 Task: Look for space in Montego Bay, Jamaica from 12th  July, 2023 to 15th July, 2023 for 3 adults in price range Rs.12000 to Rs.16000. Place can be entire place with 2 bedrooms having 3 beds and 1 bathroom. Property type can be house, flat, guest house. Amenities needed are: washing machine. Booking option can be shelf check-in. Required host language is English.
Action: Mouse moved to (402, 63)
Screenshot: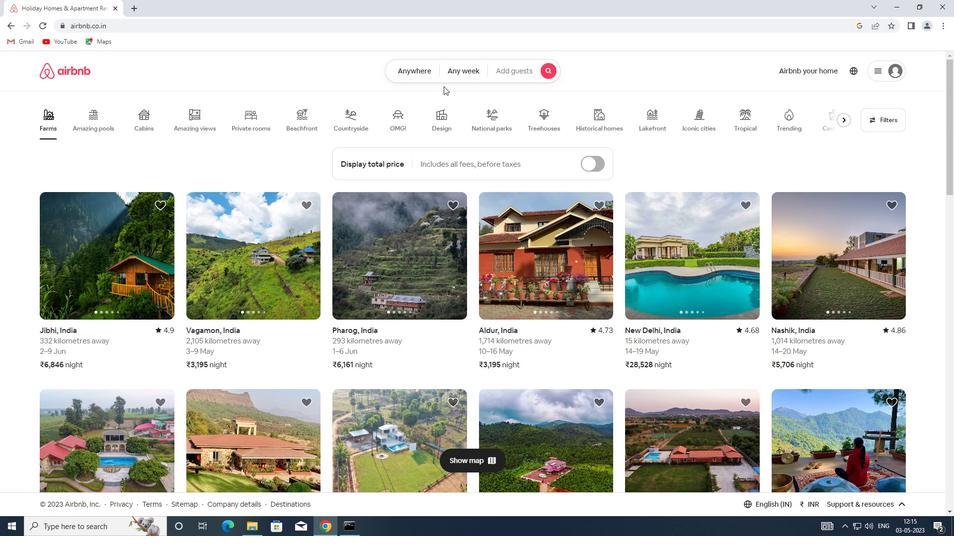 
Action: Mouse pressed left at (402, 63)
Screenshot: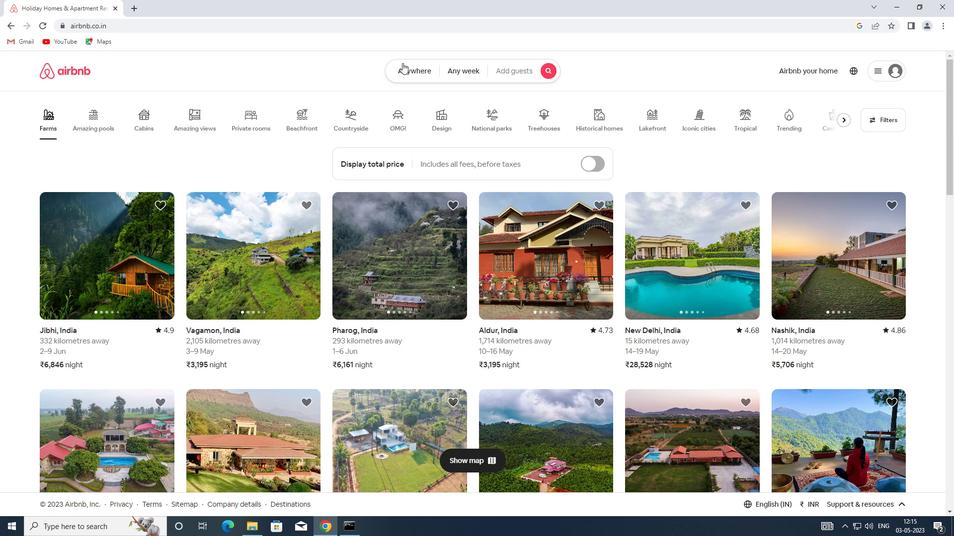 
Action: Mouse moved to (363, 105)
Screenshot: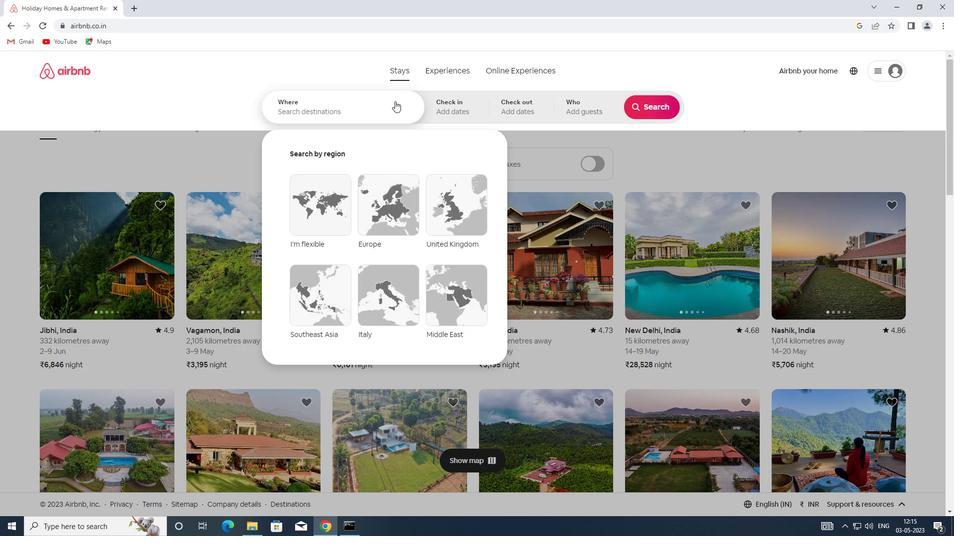 
Action: Mouse pressed left at (363, 105)
Screenshot: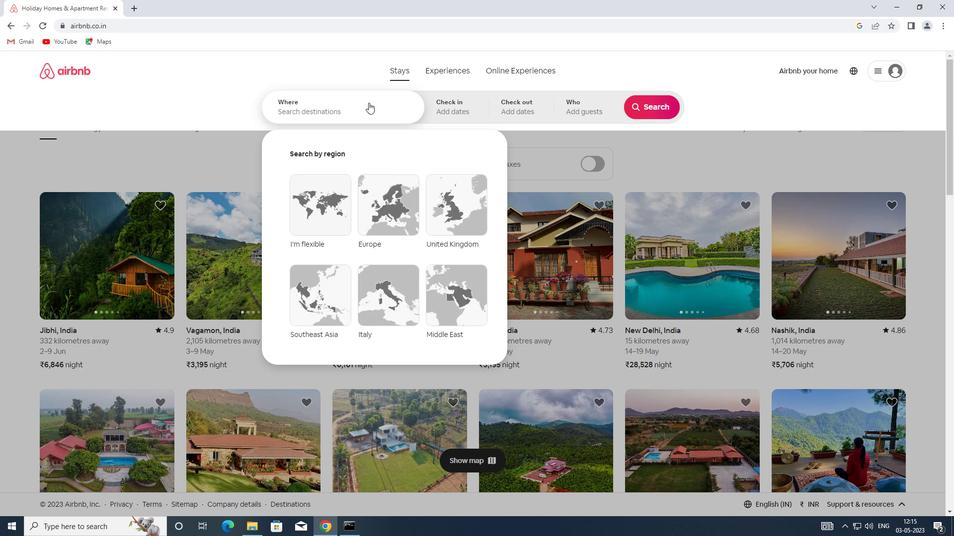 
Action: Key pressed <Key.shift>MONTE43<Key.backspace><Key.backspace>GO<Key.space><Key.shift>BAY,<Key.shift>JAMAICA
Screenshot: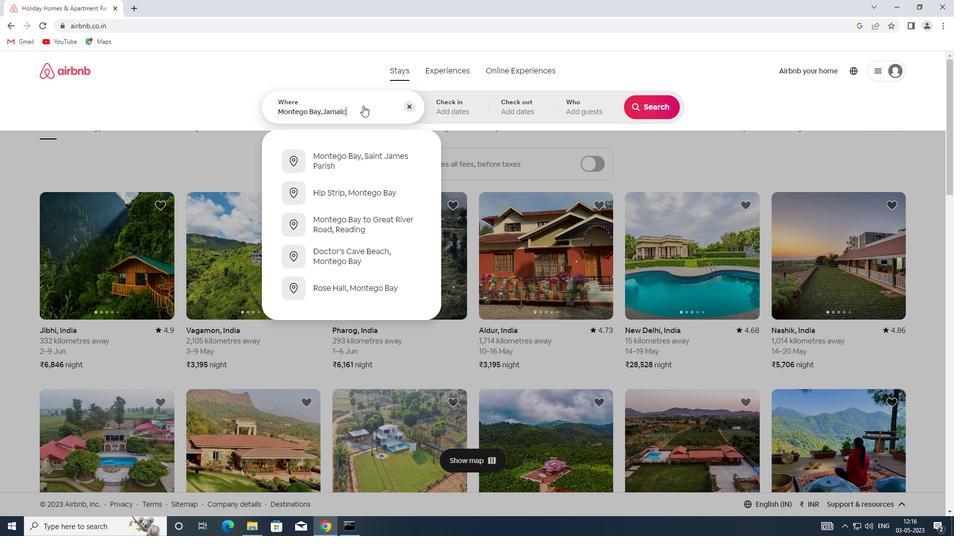 
Action: Mouse moved to (446, 104)
Screenshot: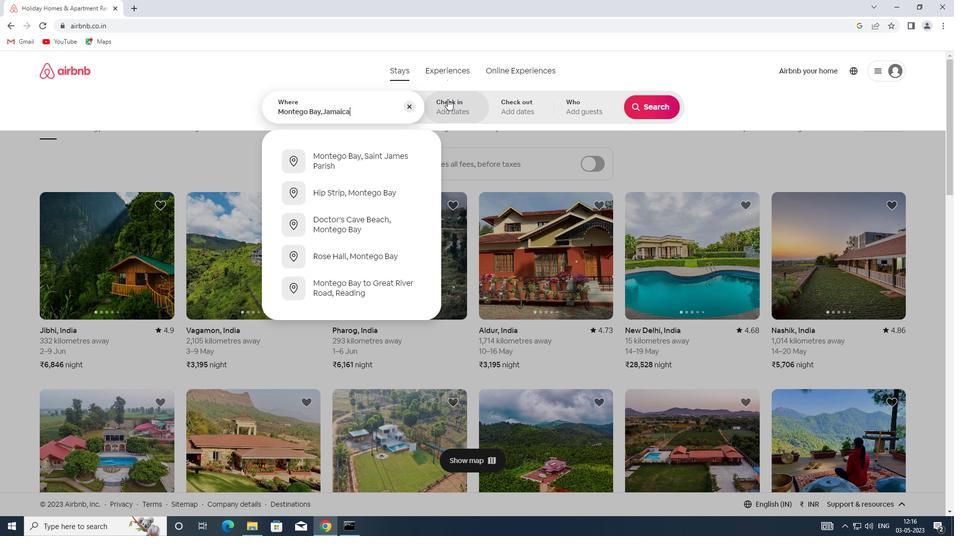 
Action: Mouse pressed left at (446, 104)
Screenshot: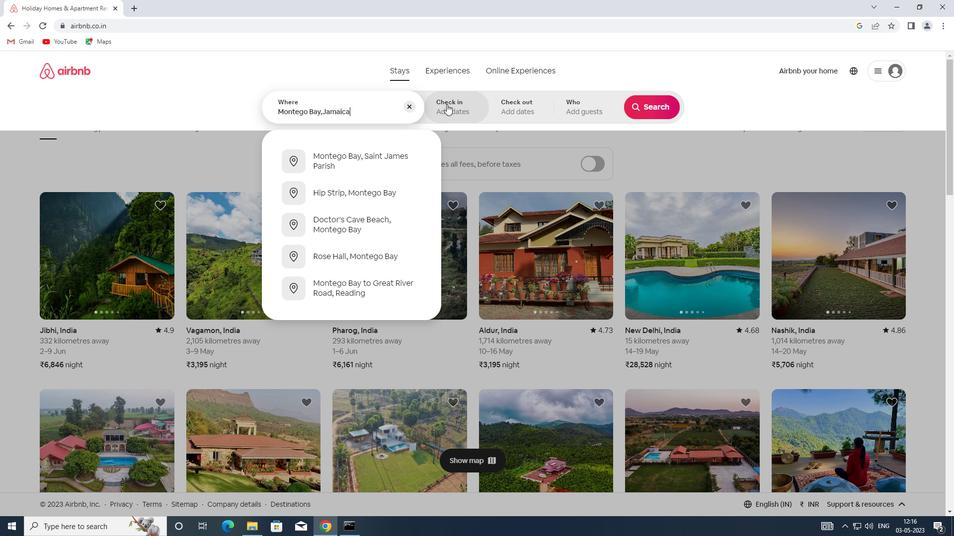 
Action: Mouse moved to (643, 185)
Screenshot: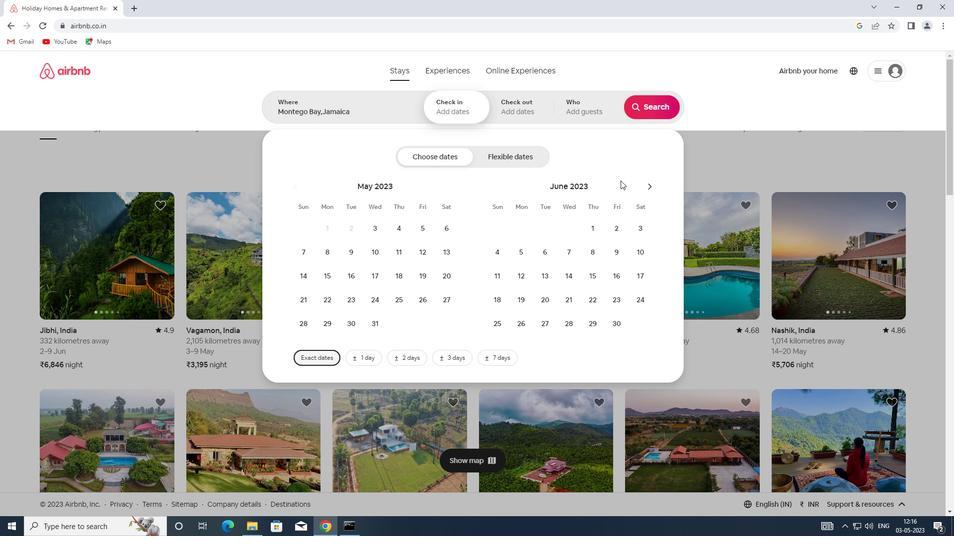 
Action: Mouse pressed left at (643, 185)
Screenshot: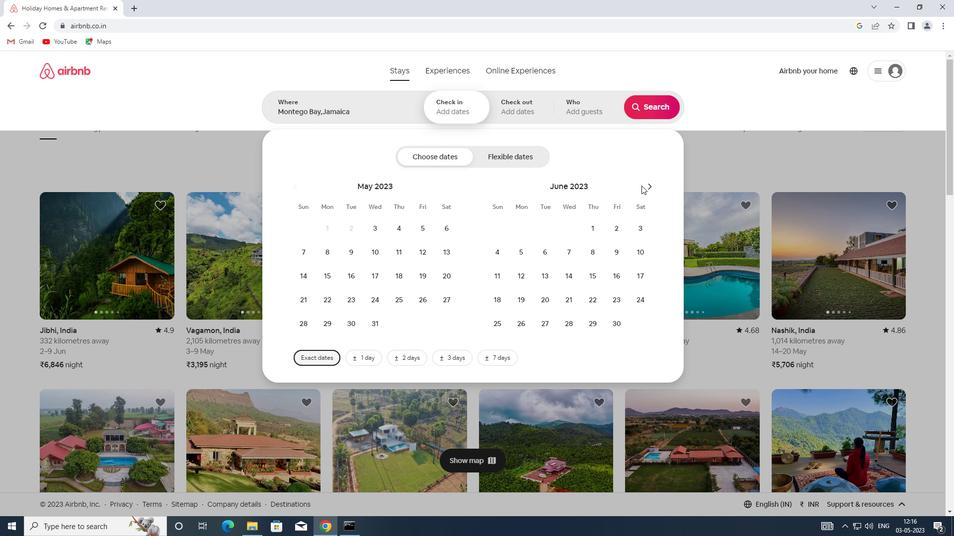 
Action: Mouse moved to (562, 279)
Screenshot: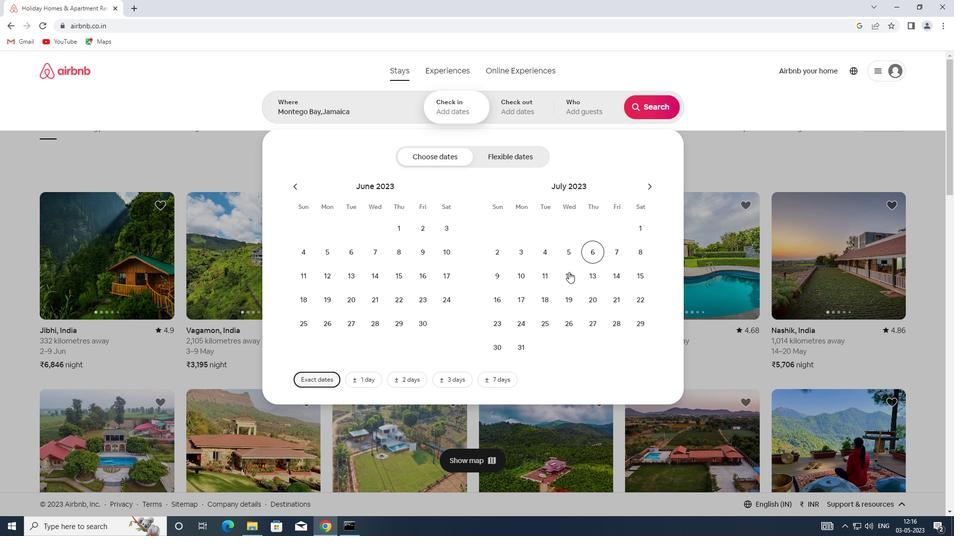 
Action: Mouse pressed left at (562, 279)
Screenshot: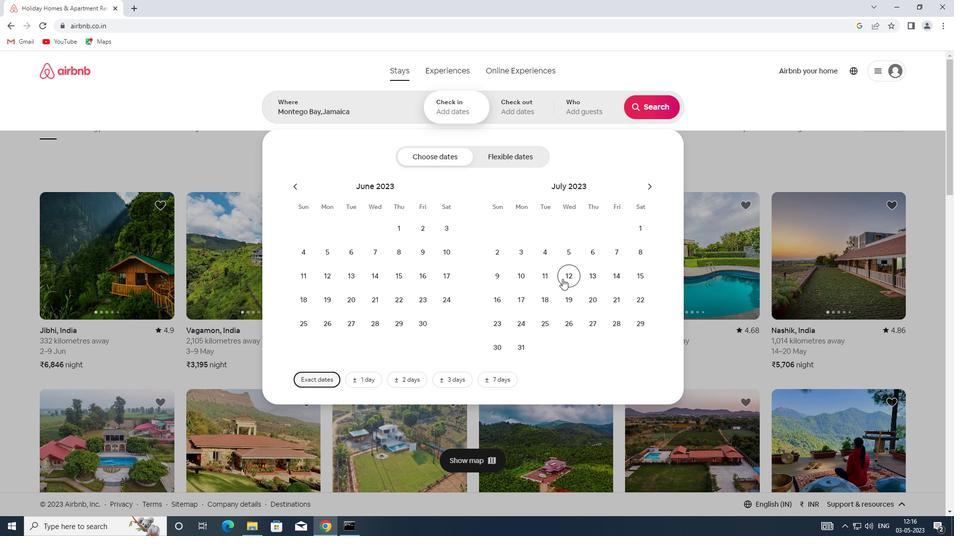 
Action: Mouse moved to (650, 276)
Screenshot: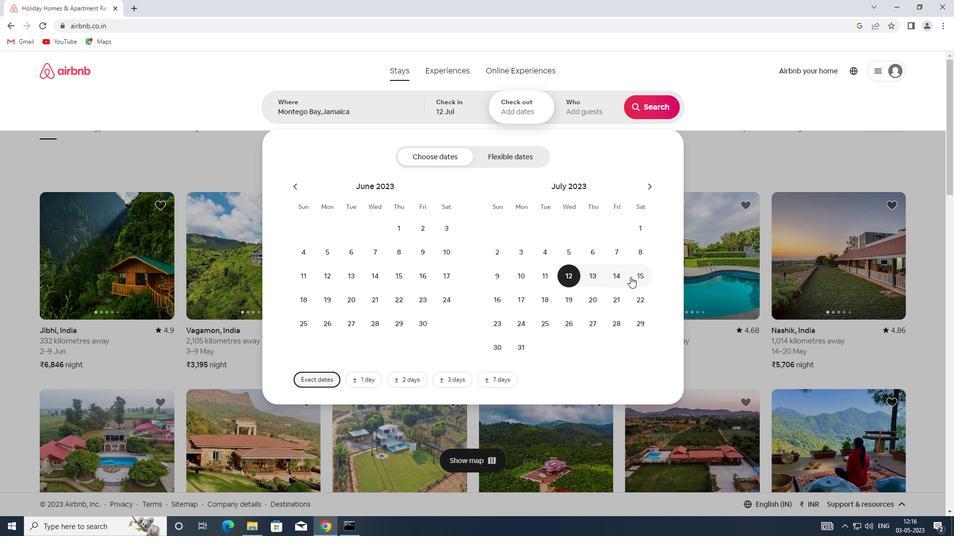 
Action: Mouse pressed left at (650, 276)
Screenshot: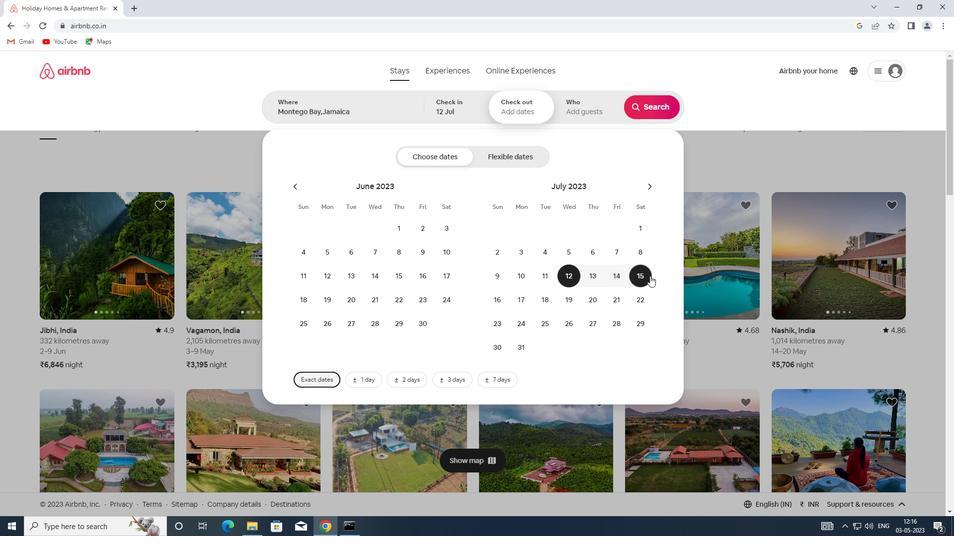 
Action: Mouse moved to (591, 109)
Screenshot: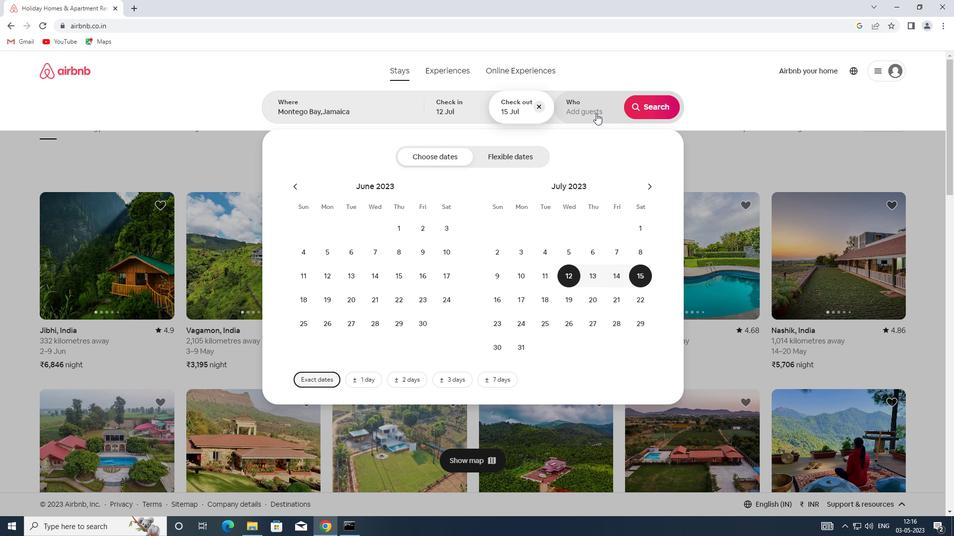 
Action: Mouse pressed left at (591, 109)
Screenshot: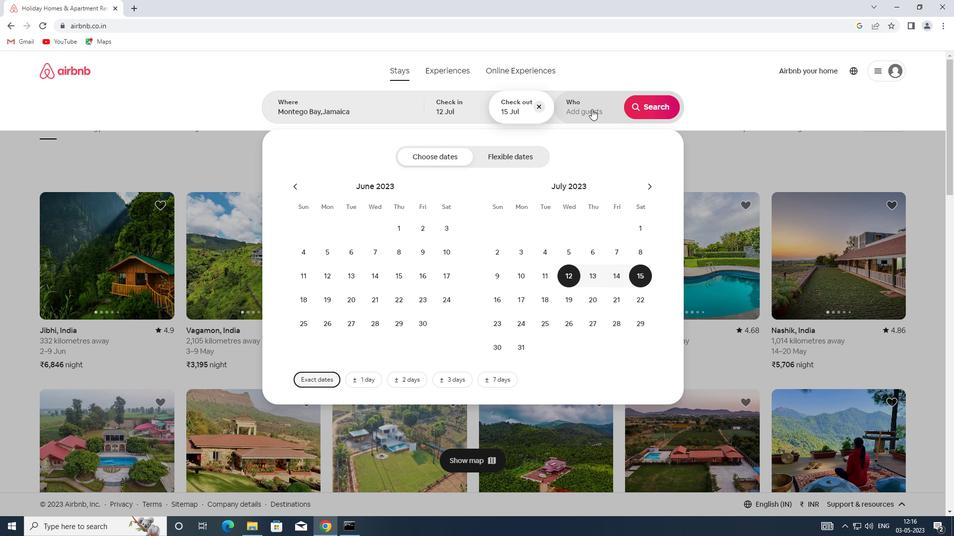 
Action: Mouse moved to (648, 162)
Screenshot: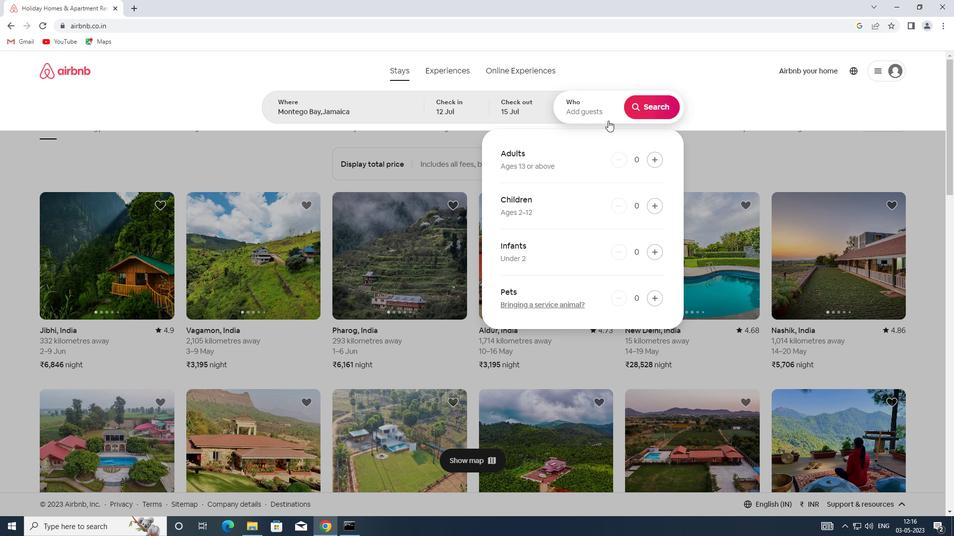 
Action: Mouse pressed left at (648, 162)
Screenshot: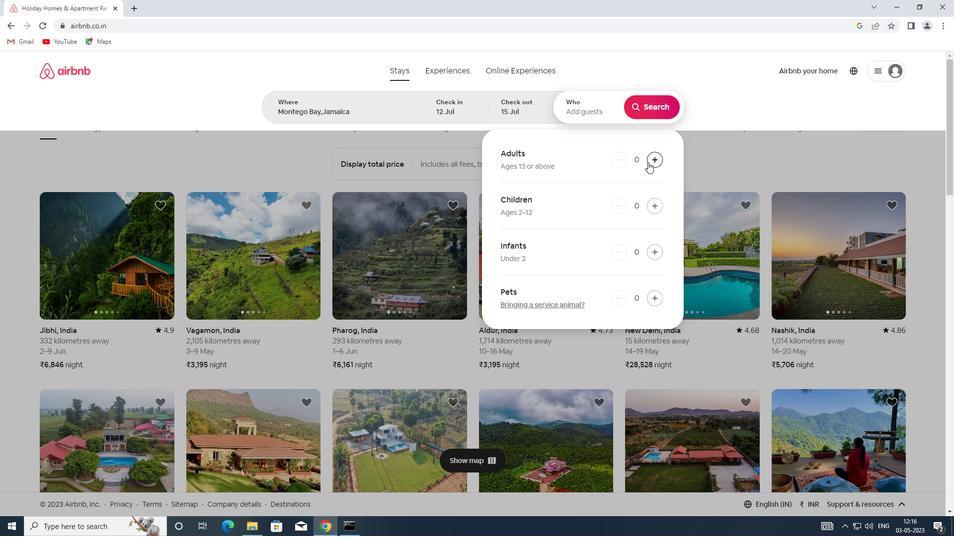
Action: Mouse pressed left at (648, 162)
Screenshot: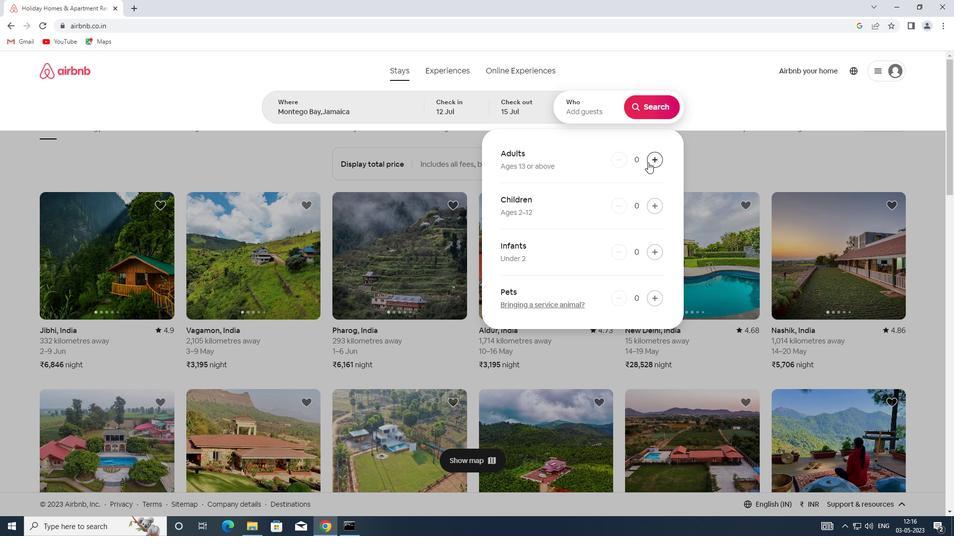 
Action: Mouse pressed left at (648, 162)
Screenshot: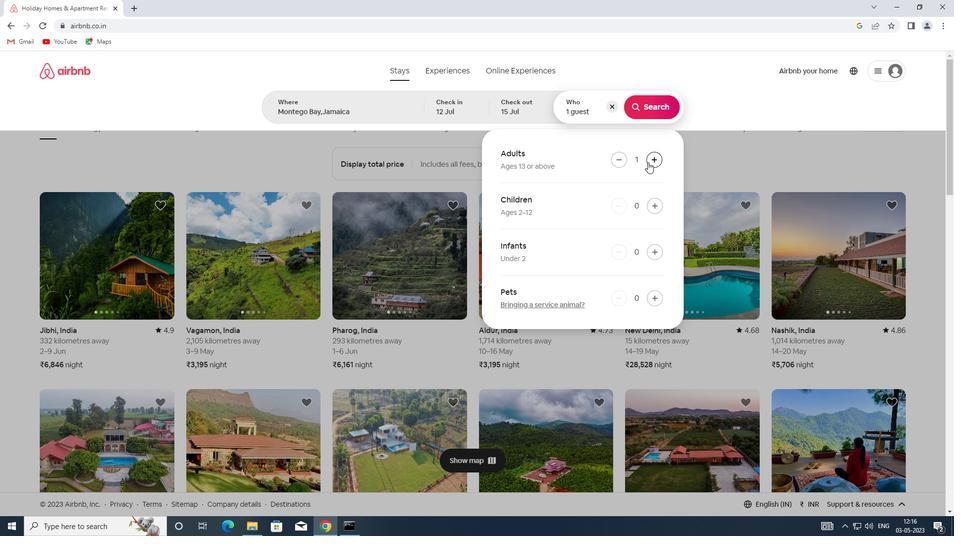 
Action: Mouse moved to (640, 101)
Screenshot: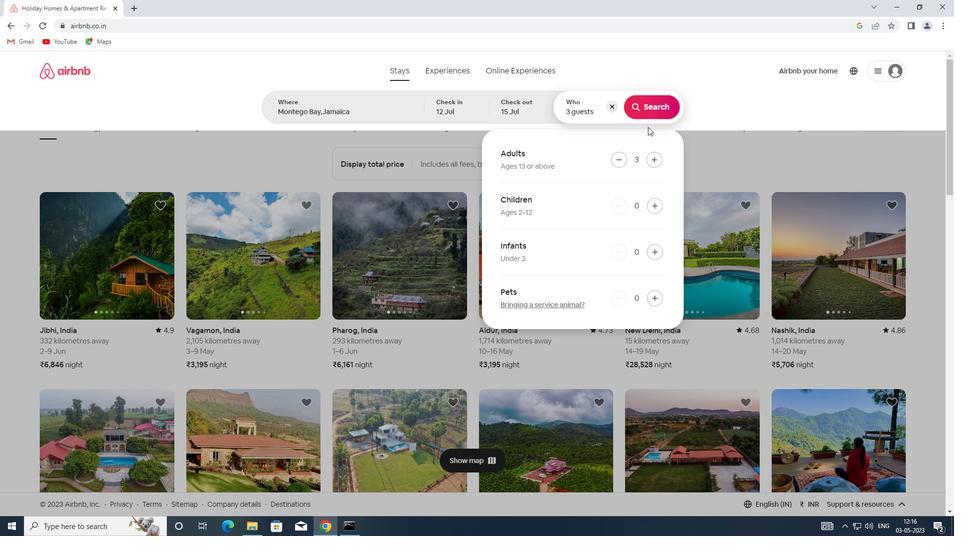 
Action: Mouse pressed left at (640, 101)
Screenshot: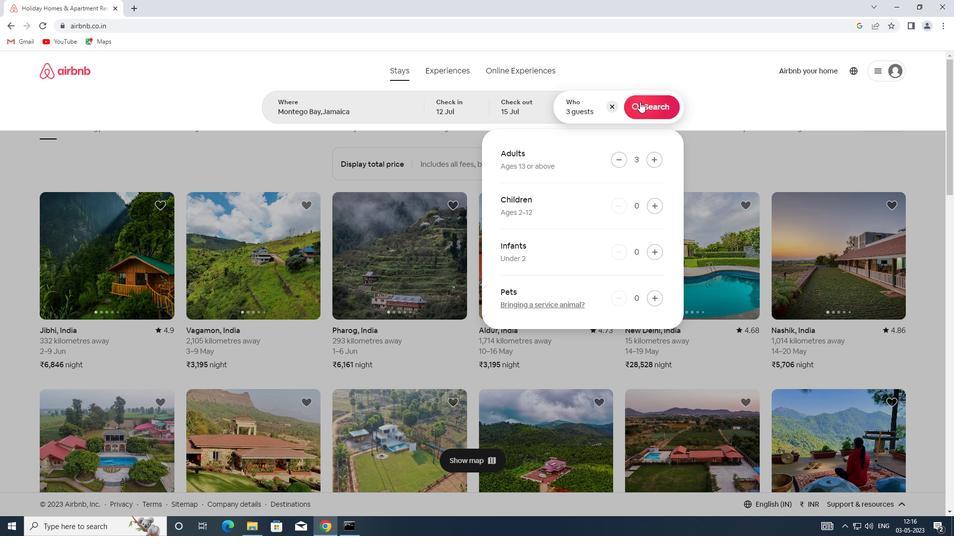 
Action: Mouse moved to (906, 114)
Screenshot: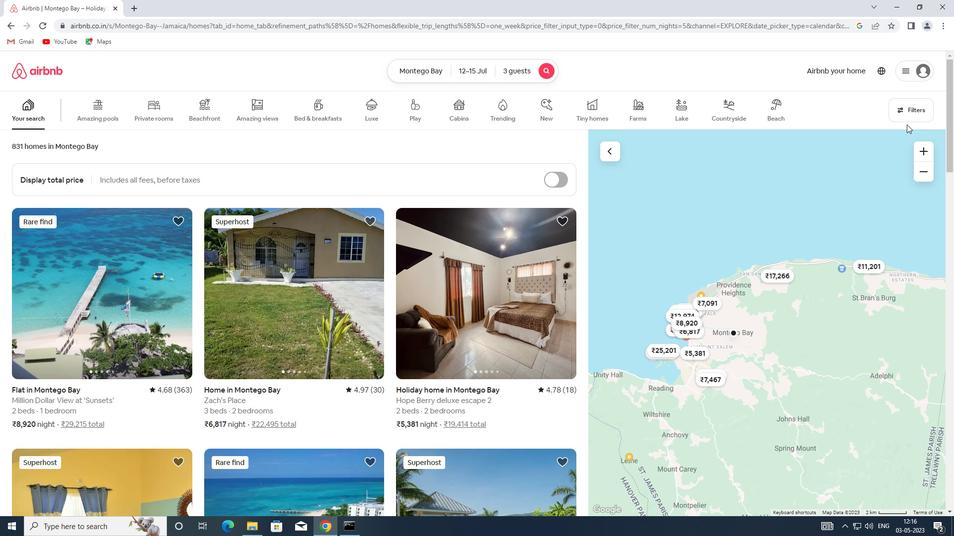 
Action: Mouse pressed left at (906, 114)
Screenshot: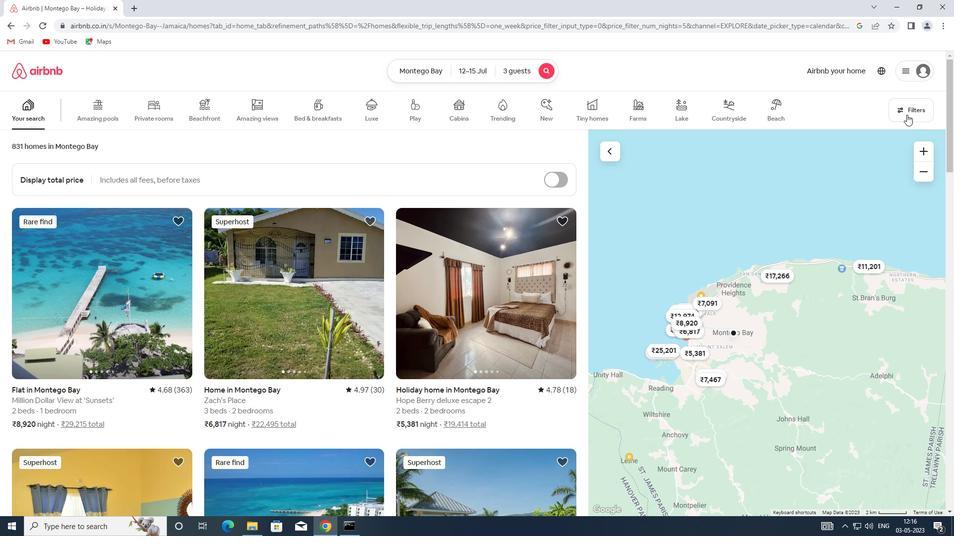
Action: Mouse moved to (358, 234)
Screenshot: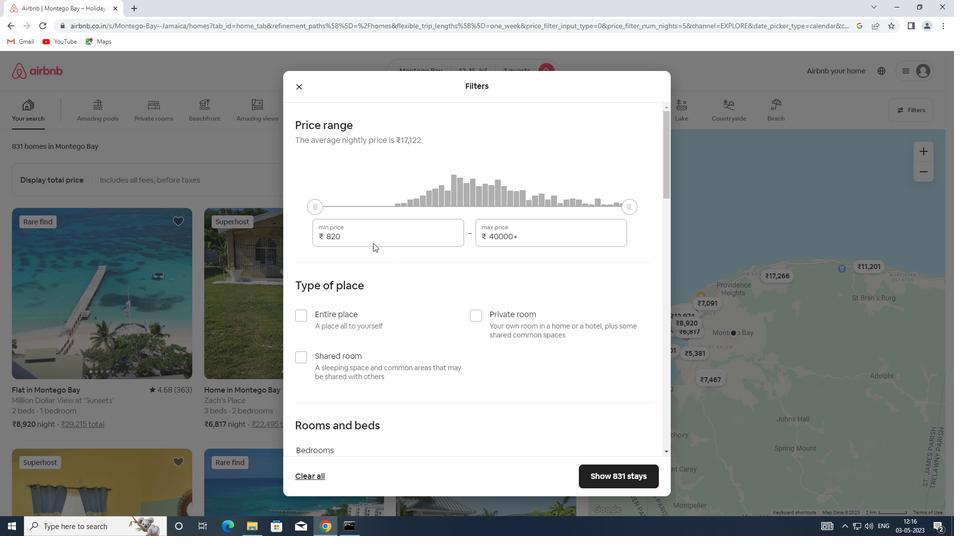
Action: Mouse pressed left at (358, 234)
Screenshot: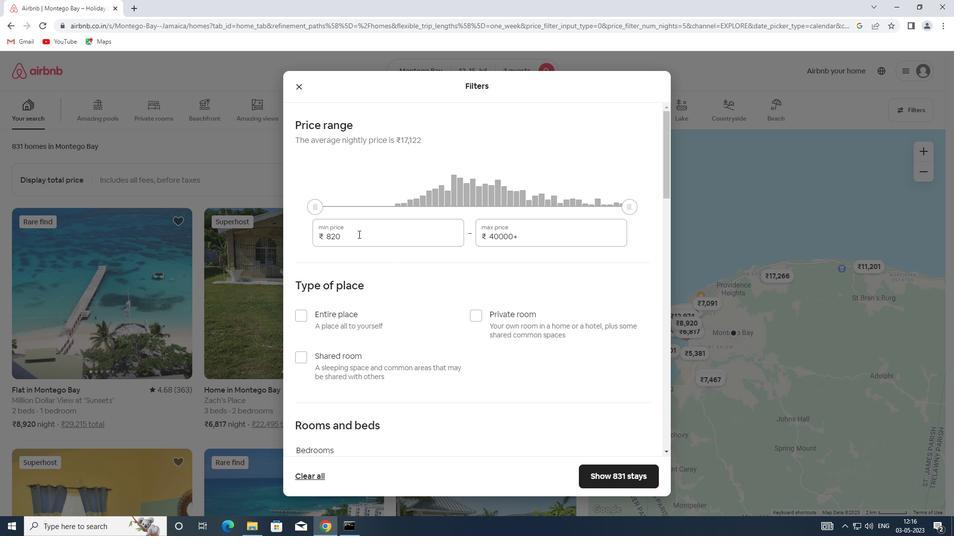 
Action: Mouse moved to (296, 240)
Screenshot: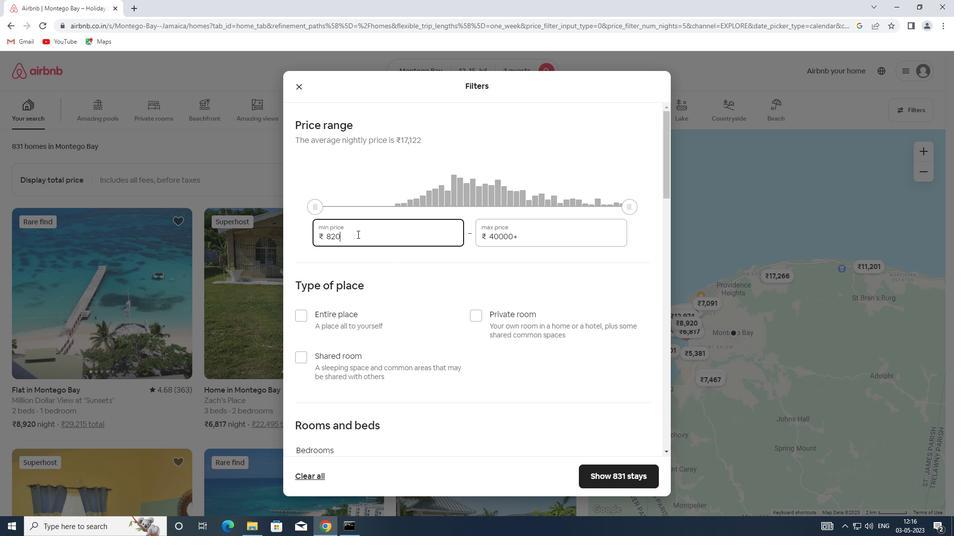 
Action: Key pressed 2<Key.backspace>12000
Screenshot: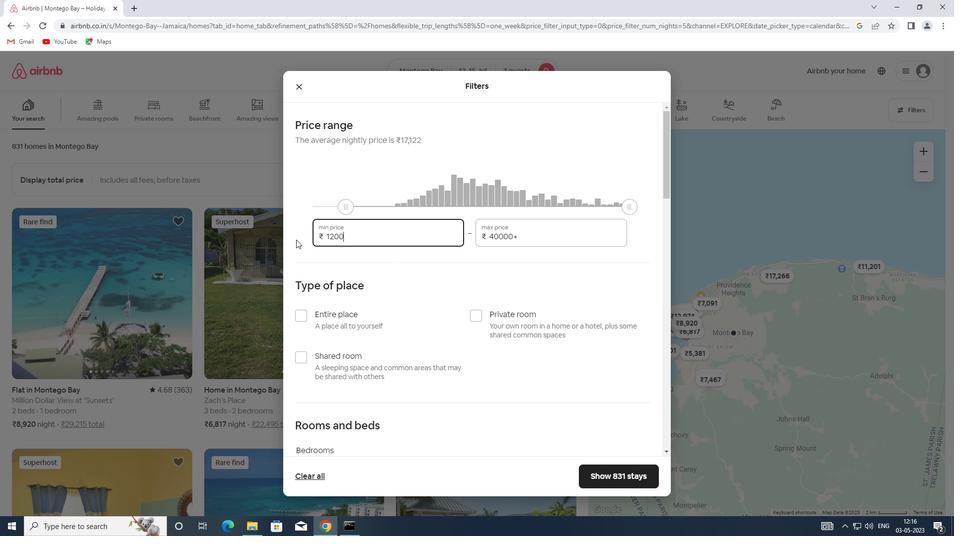 
Action: Mouse moved to (542, 238)
Screenshot: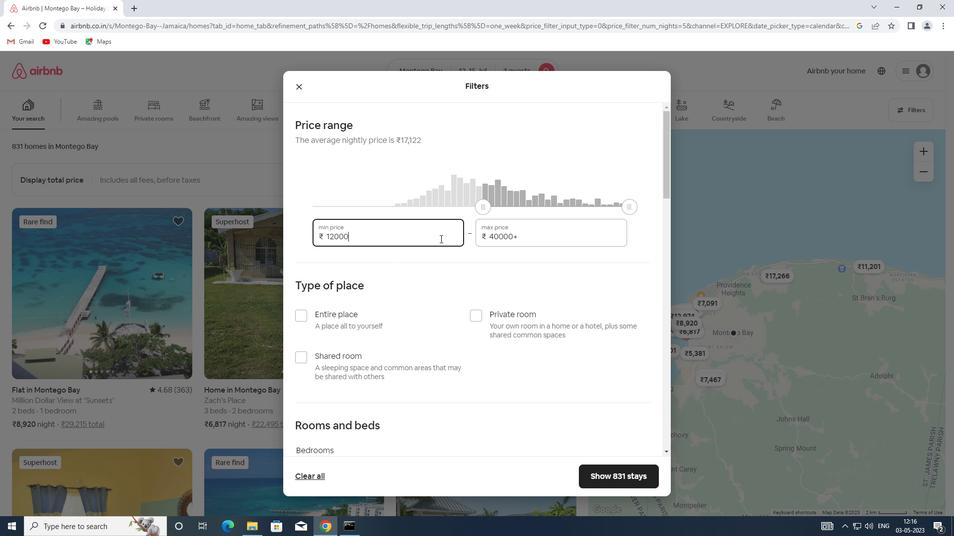 
Action: Mouse pressed left at (542, 238)
Screenshot: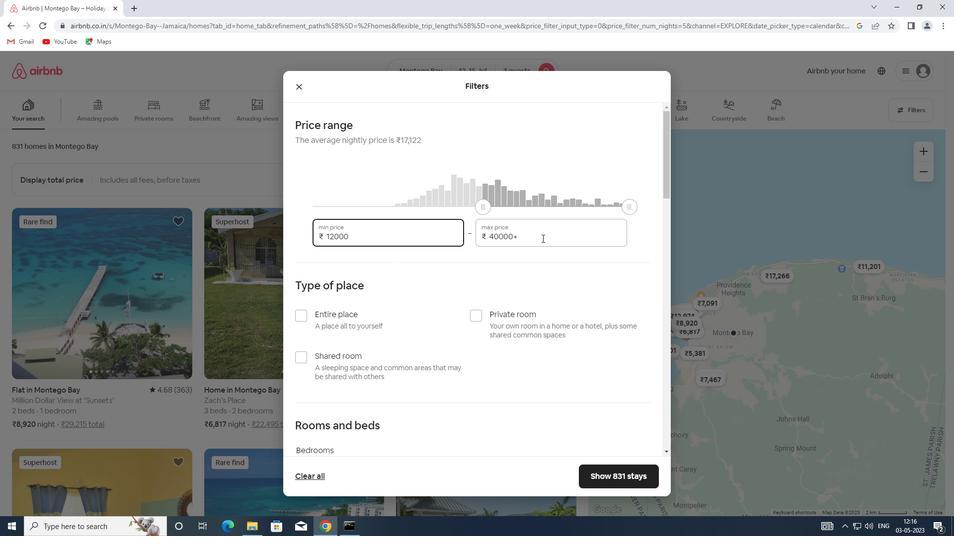 
Action: Mouse moved to (448, 238)
Screenshot: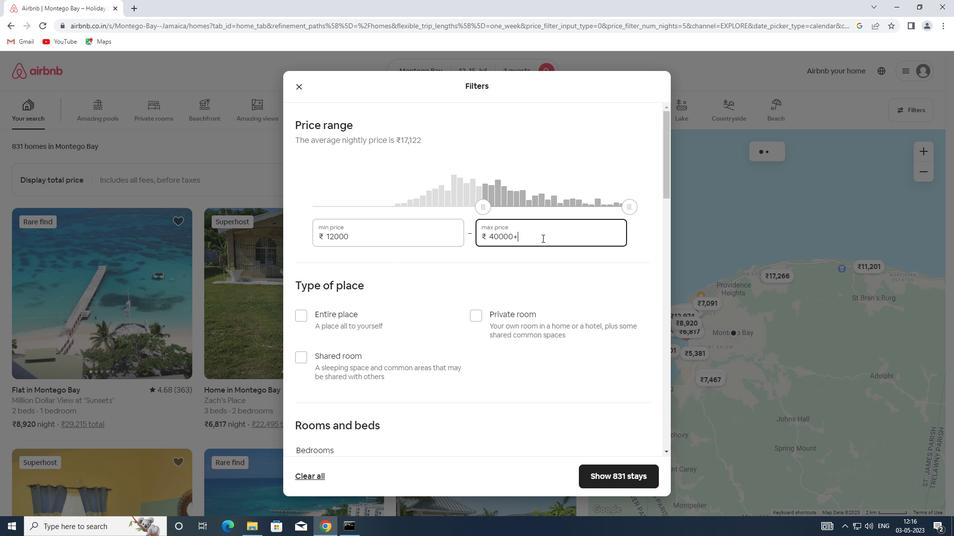
Action: Key pressed 16000
Screenshot: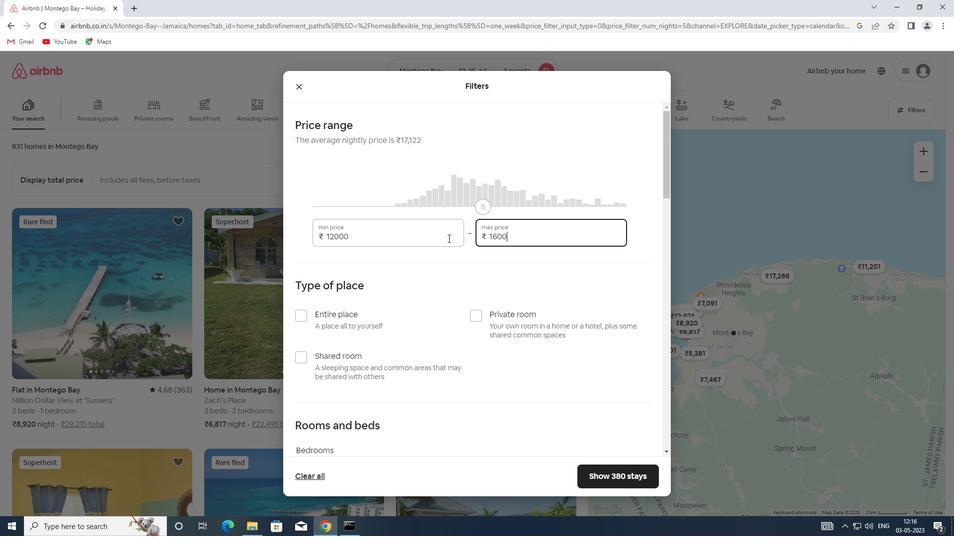 
Action: Mouse moved to (299, 313)
Screenshot: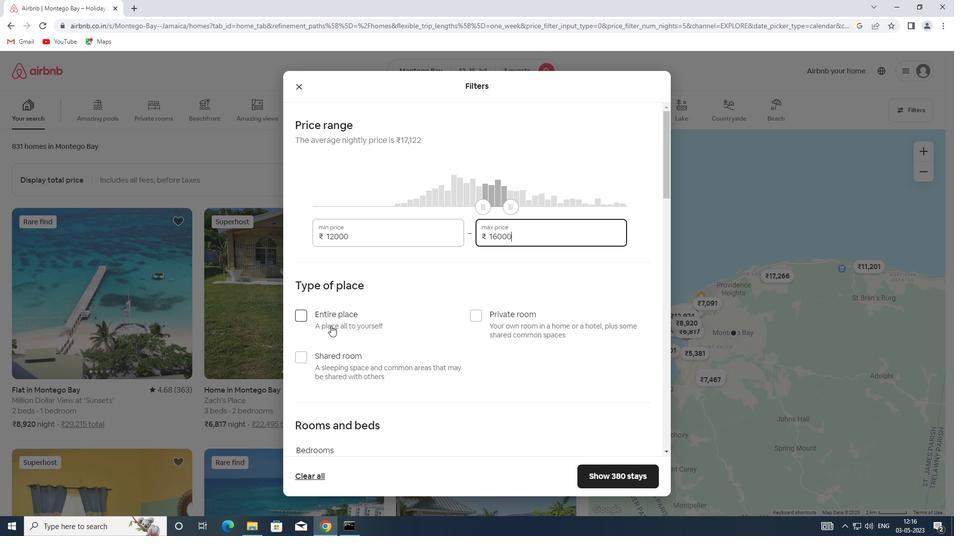 
Action: Mouse pressed left at (299, 313)
Screenshot: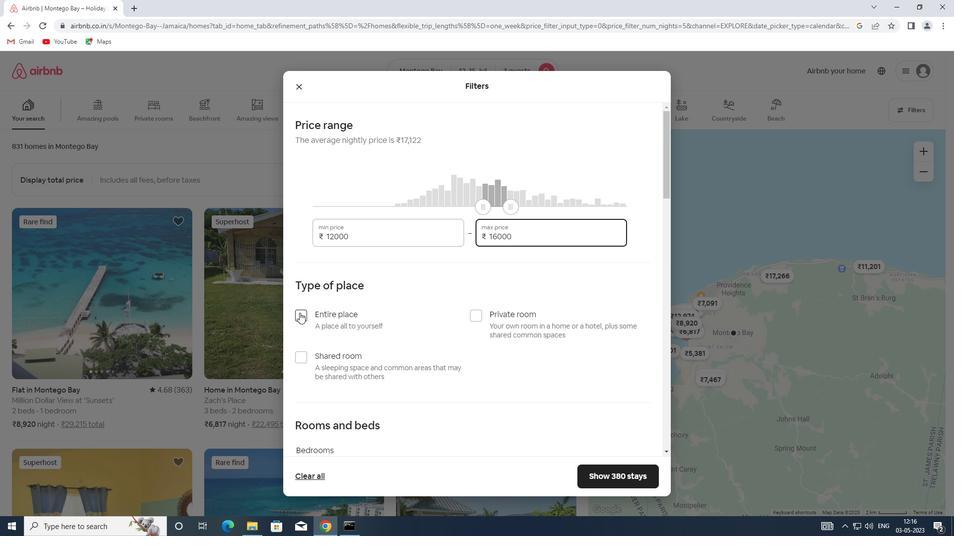 
Action: Mouse scrolled (299, 312) with delta (0, 0)
Screenshot: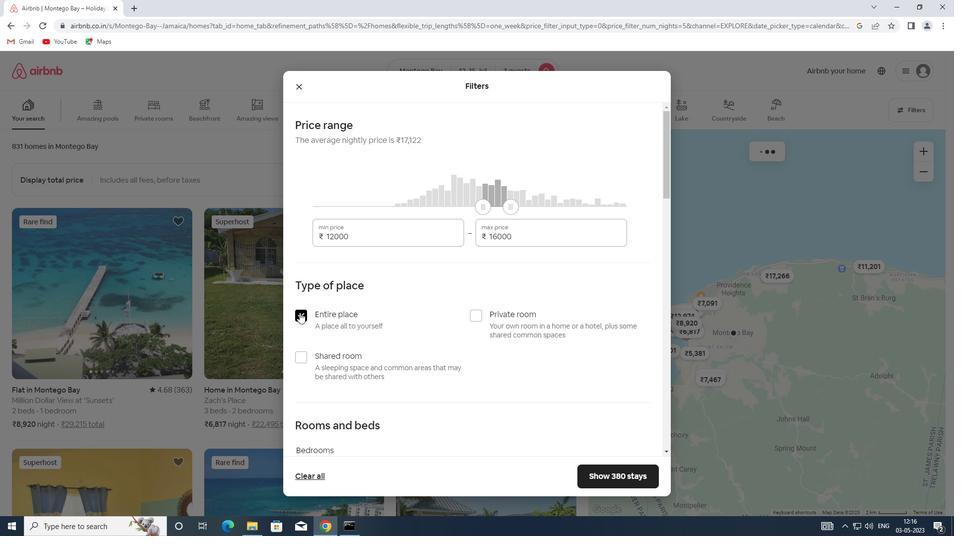 
Action: Mouse scrolled (299, 312) with delta (0, 0)
Screenshot: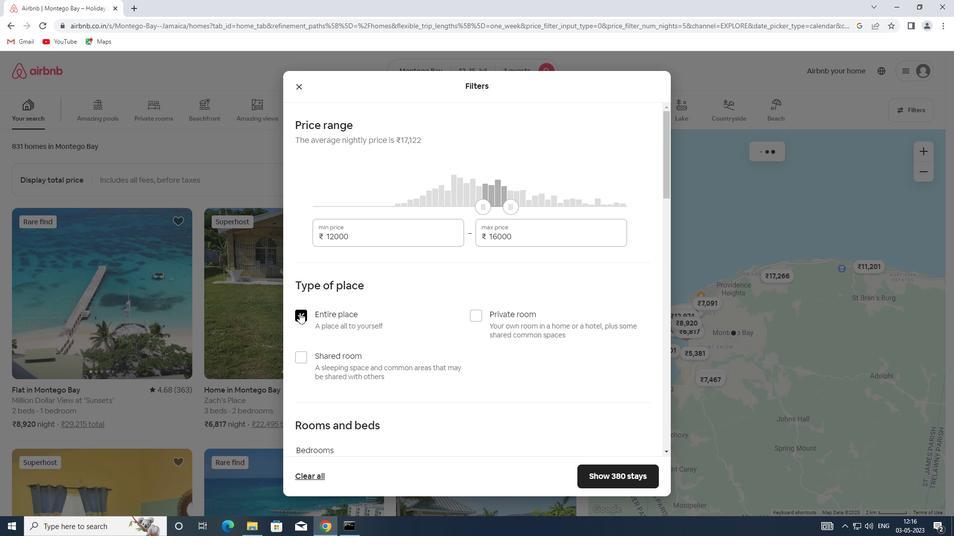 
Action: Mouse scrolled (299, 312) with delta (0, 0)
Screenshot: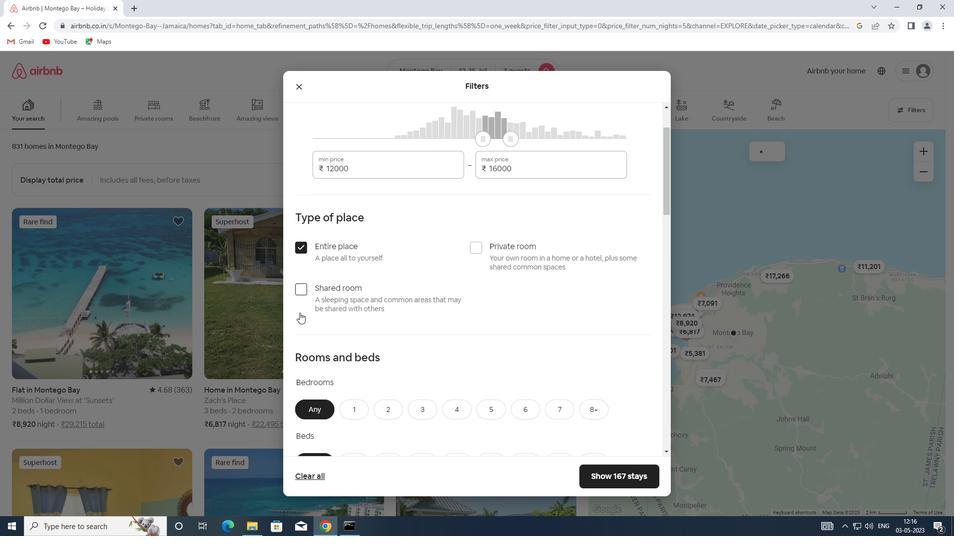 
Action: Mouse scrolled (299, 312) with delta (0, 0)
Screenshot: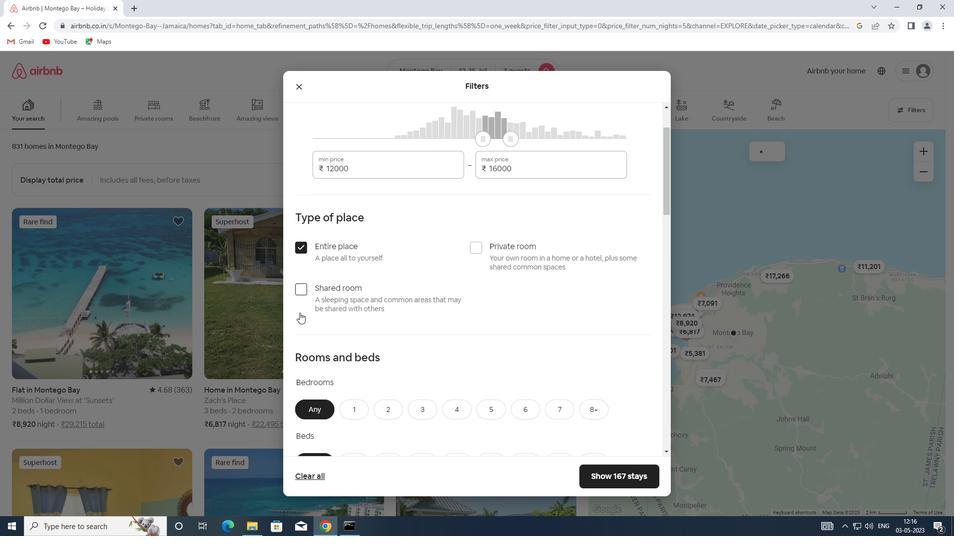 
Action: Mouse scrolled (299, 312) with delta (0, 0)
Screenshot: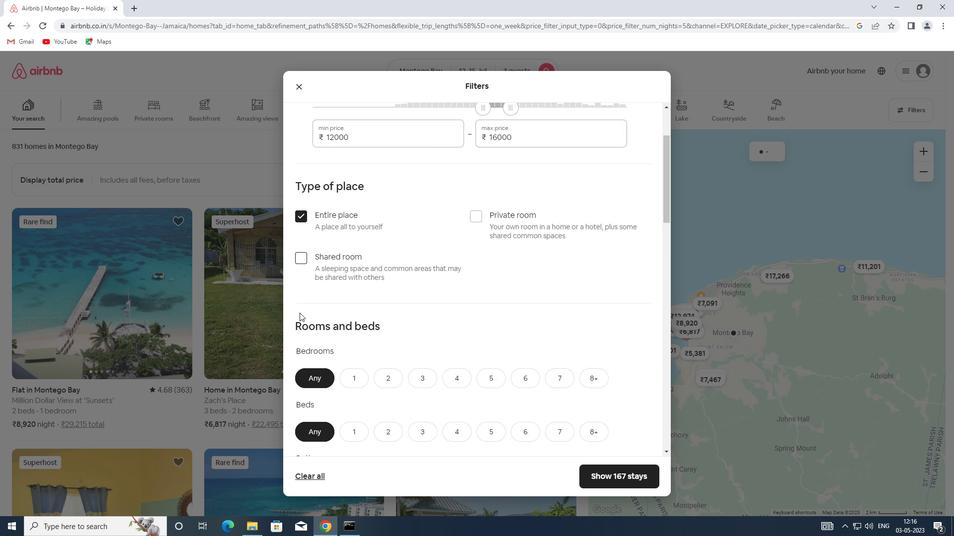 
Action: Mouse moved to (391, 224)
Screenshot: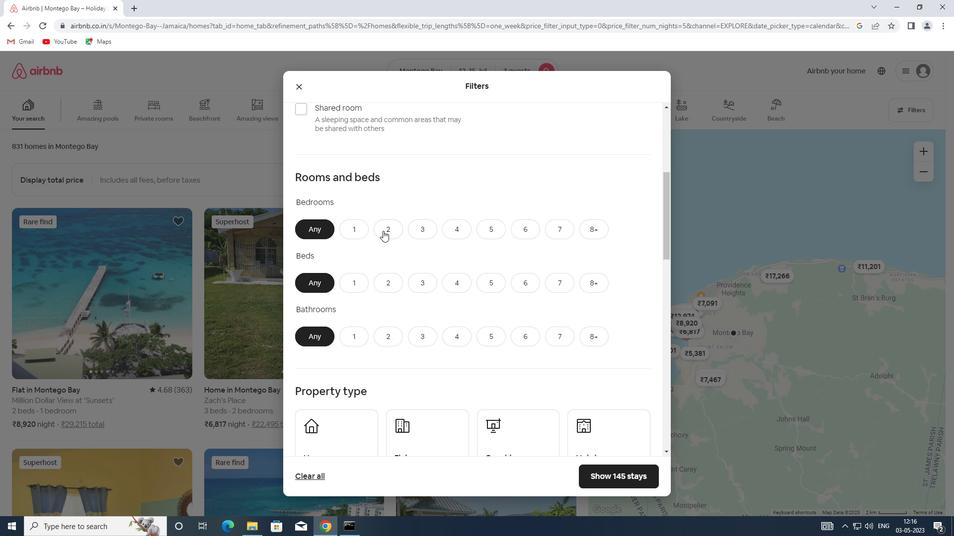 
Action: Mouse pressed left at (391, 224)
Screenshot: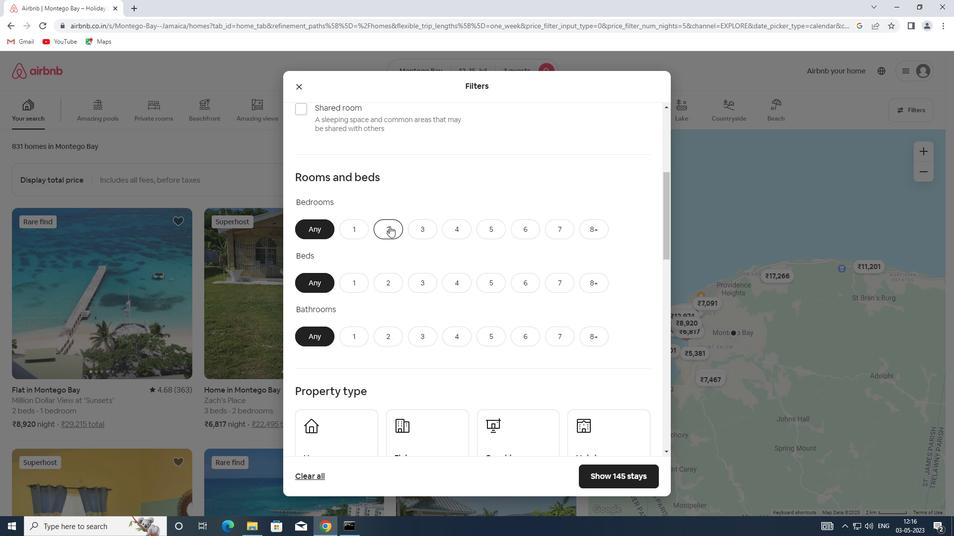 
Action: Mouse moved to (422, 287)
Screenshot: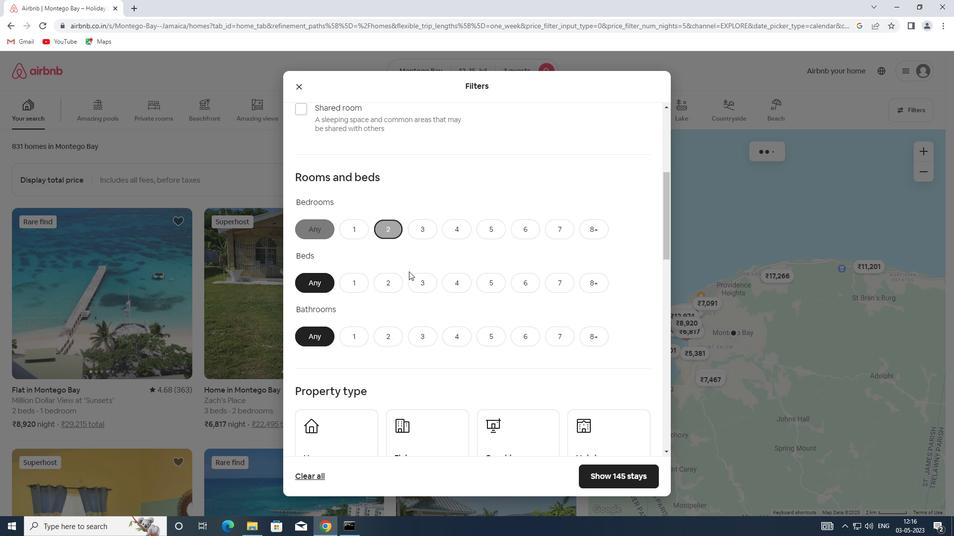 
Action: Mouse pressed left at (422, 287)
Screenshot: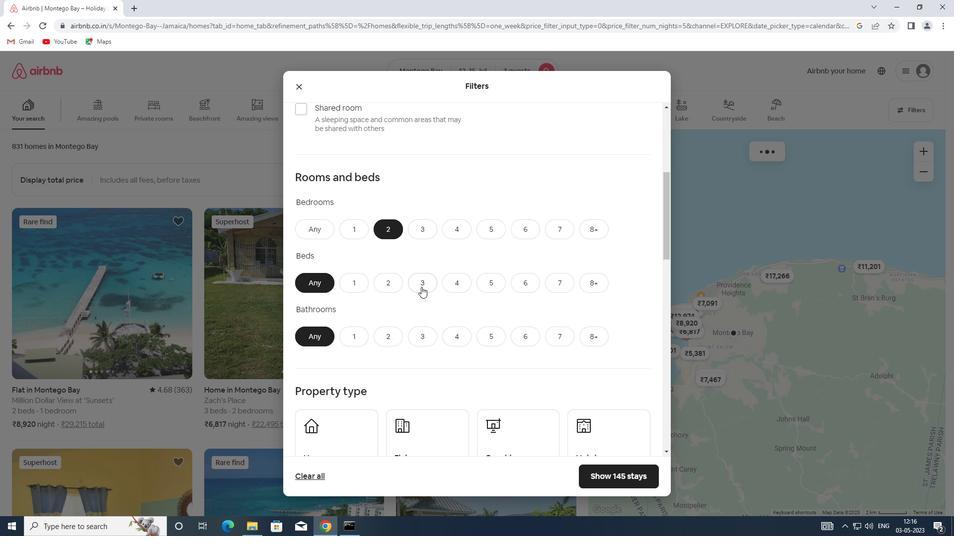 
Action: Mouse moved to (364, 332)
Screenshot: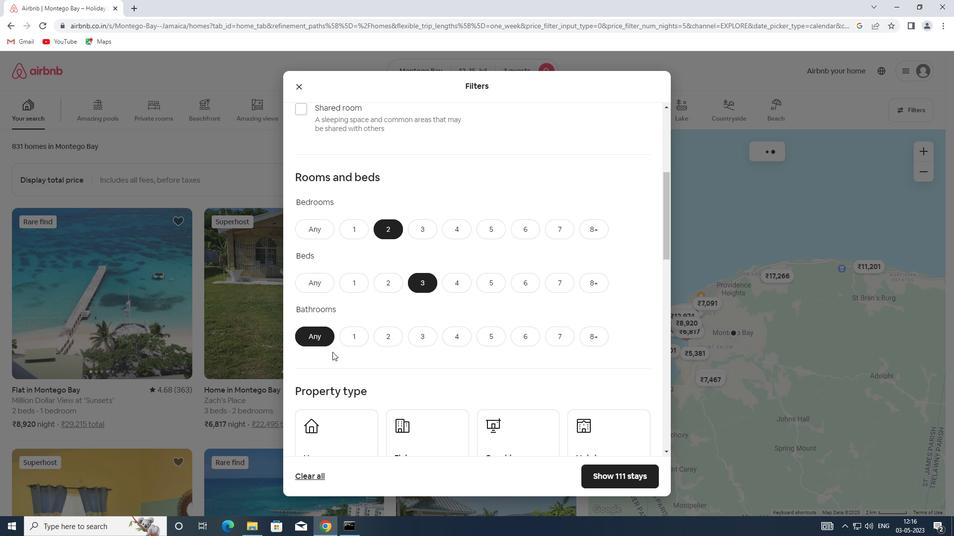 
Action: Mouse pressed left at (364, 332)
Screenshot: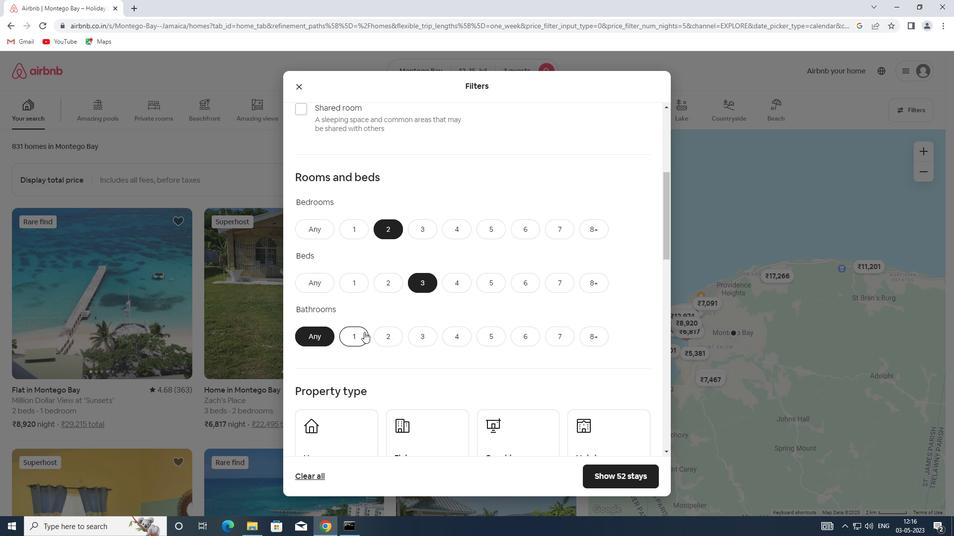 
Action: Mouse scrolled (364, 331) with delta (0, 0)
Screenshot: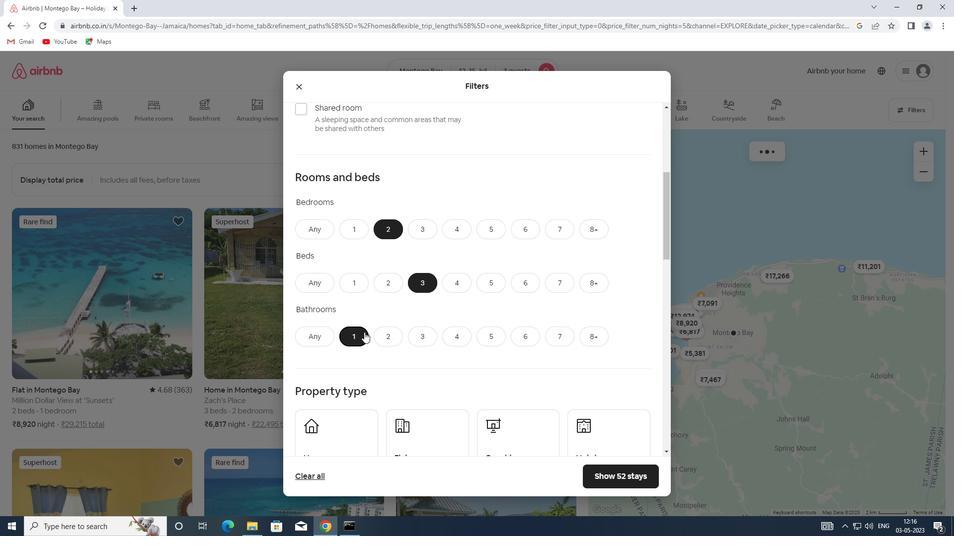 
Action: Mouse scrolled (364, 331) with delta (0, 0)
Screenshot: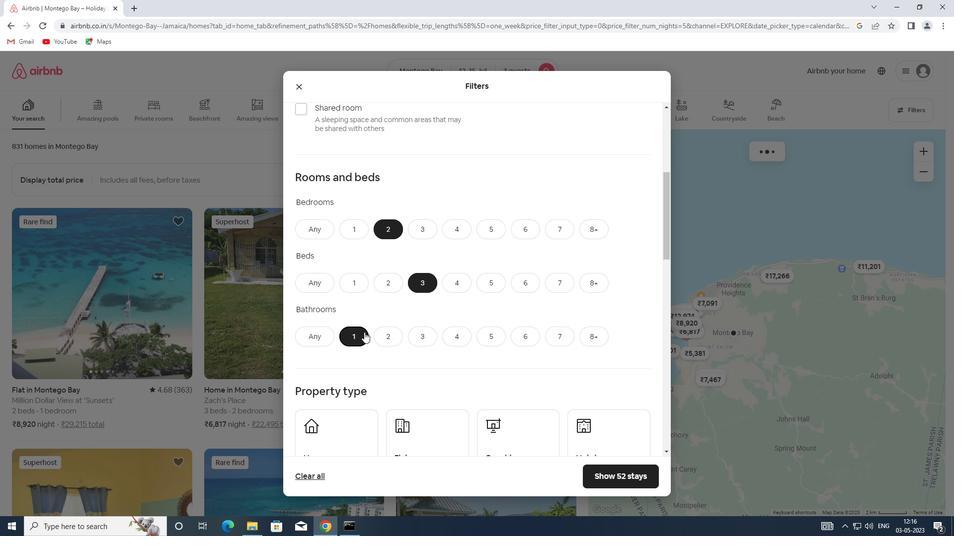 
Action: Mouse scrolled (364, 331) with delta (0, 0)
Screenshot: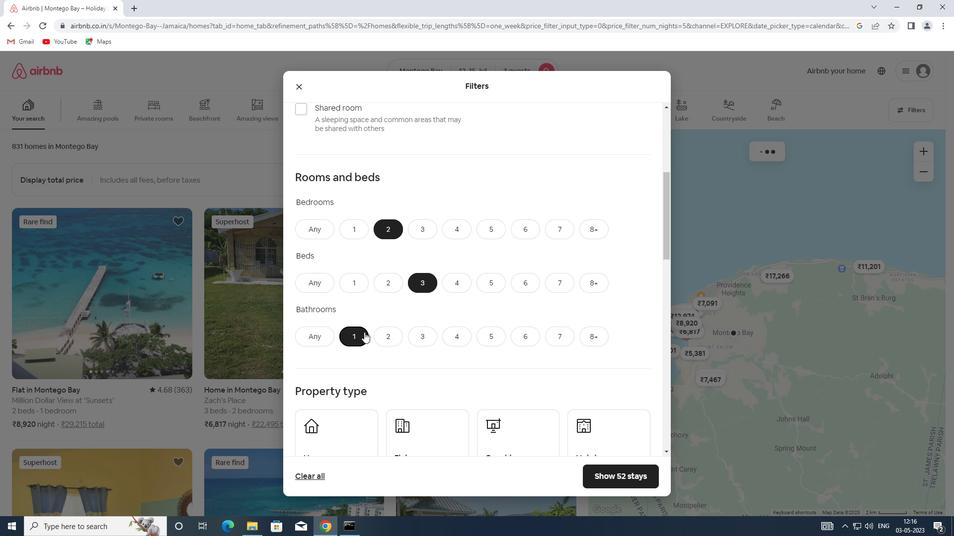 
Action: Mouse moved to (354, 302)
Screenshot: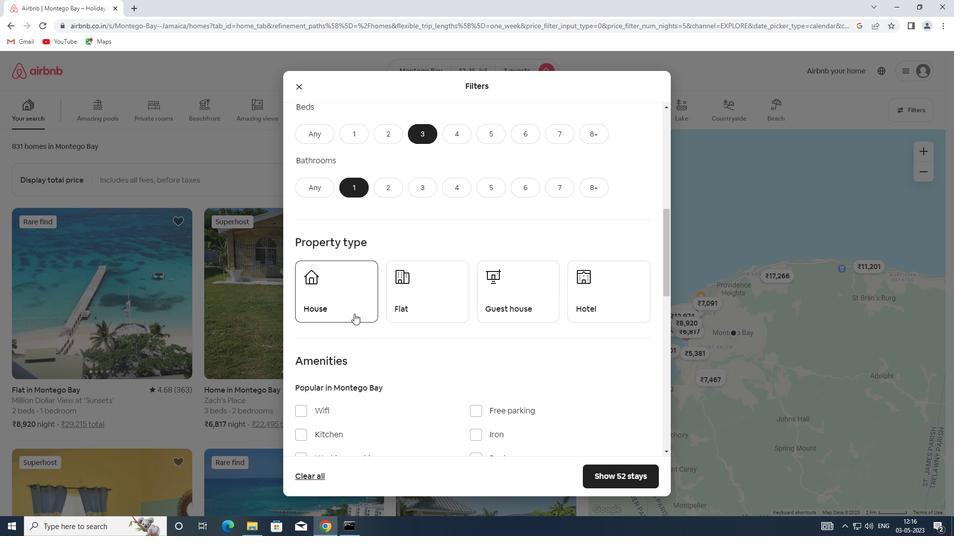 
Action: Mouse pressed left at (354, 302)
Screenshot: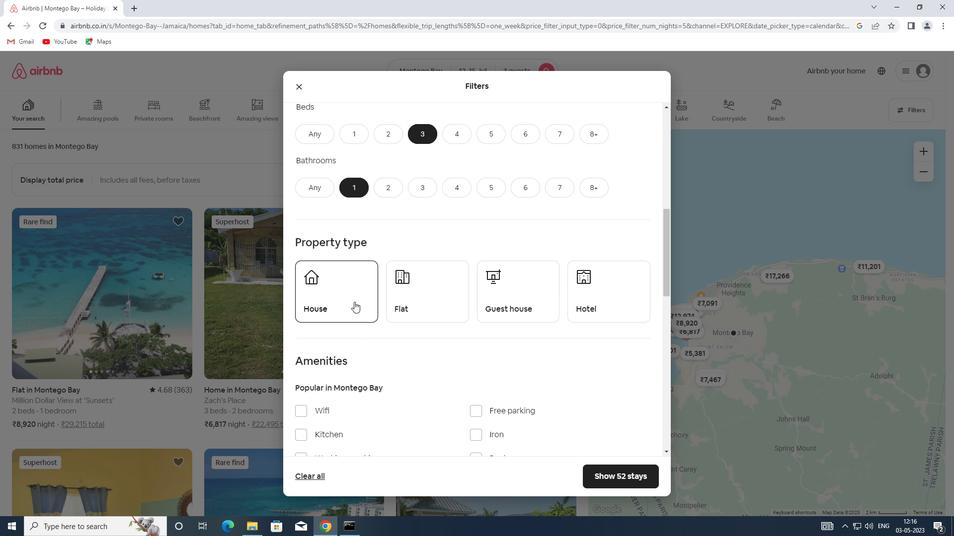 
Action: Mouse moved to (420, 301)
Screenshot: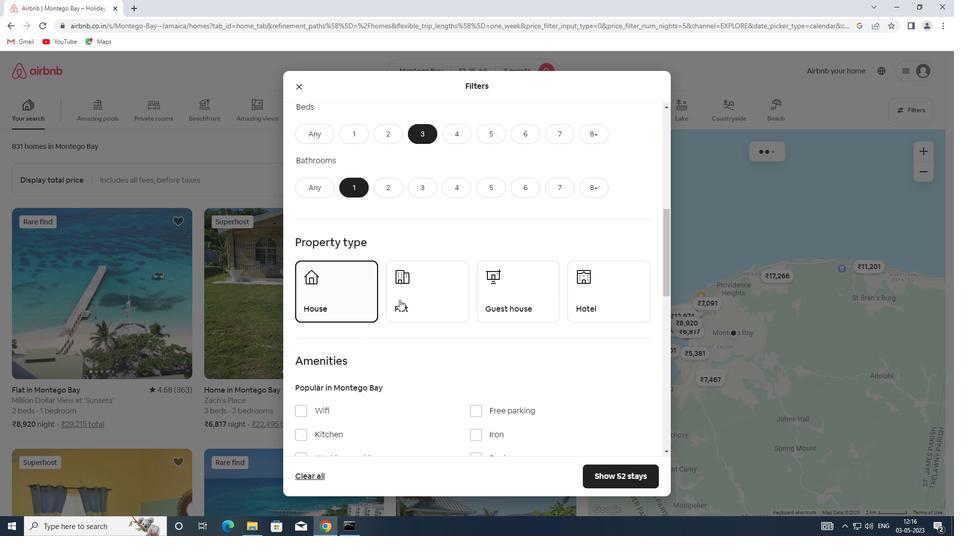 
Action: Mouse pressed left at (420, 301)
Screenshot: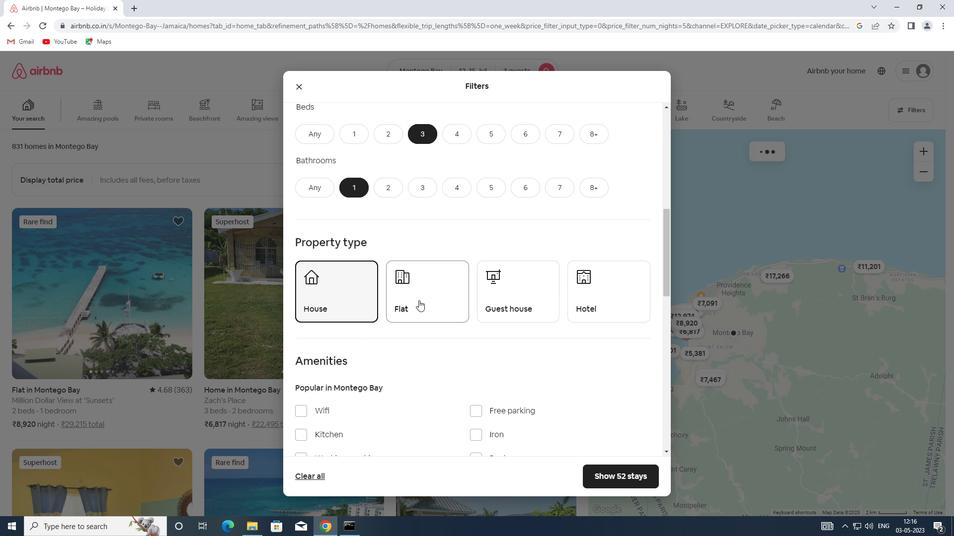 
Action: Mouse moved to (521, 288)
Screenshot: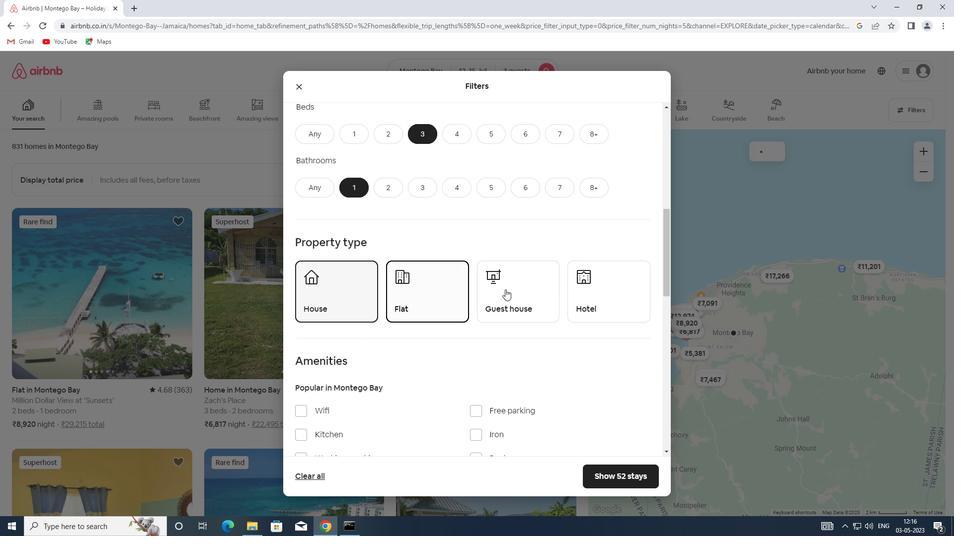 
Action: Mouse pressed left at (521, 288)
Screenshot: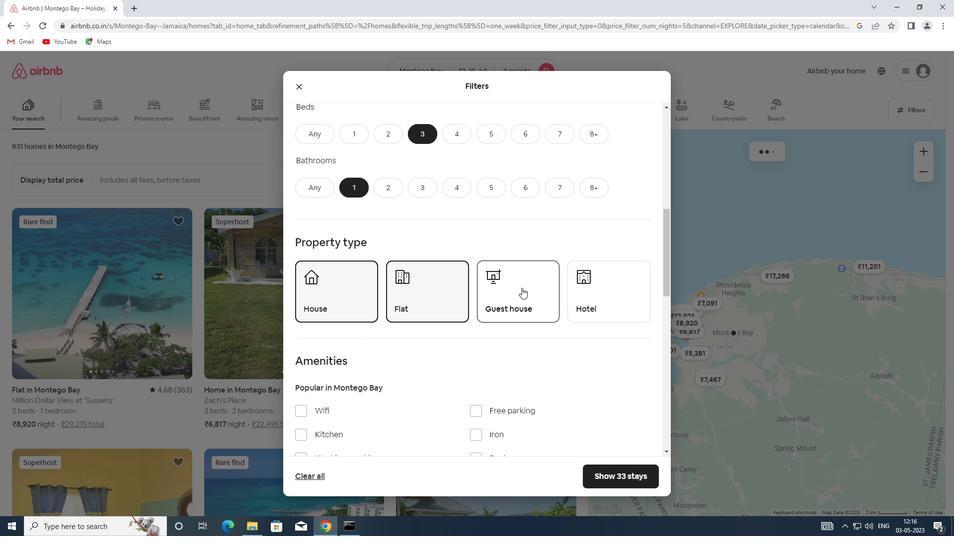 
Action: Mouse scrolled (521, 287) with delta (0, 0)
Screenshot: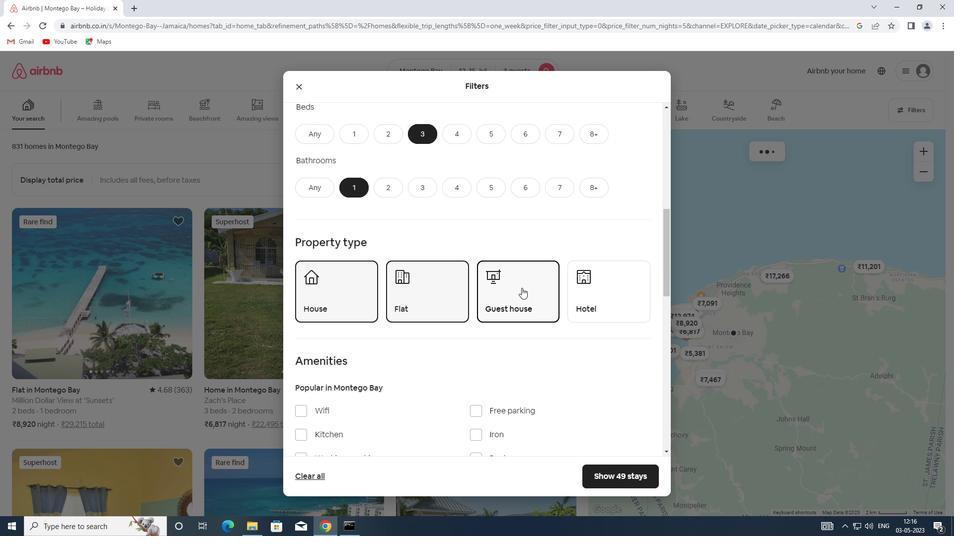 
Action: Mouse scrolled (521, 287) with delta (0, 0)
Screenshot: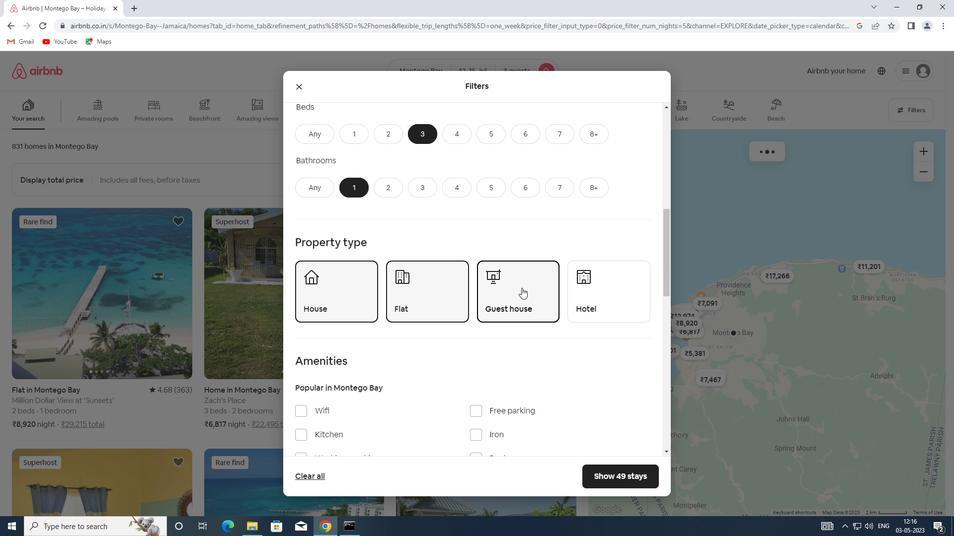 
Action: Mouse scrolled (521, 287) with delta (0, 0)
Screenshot: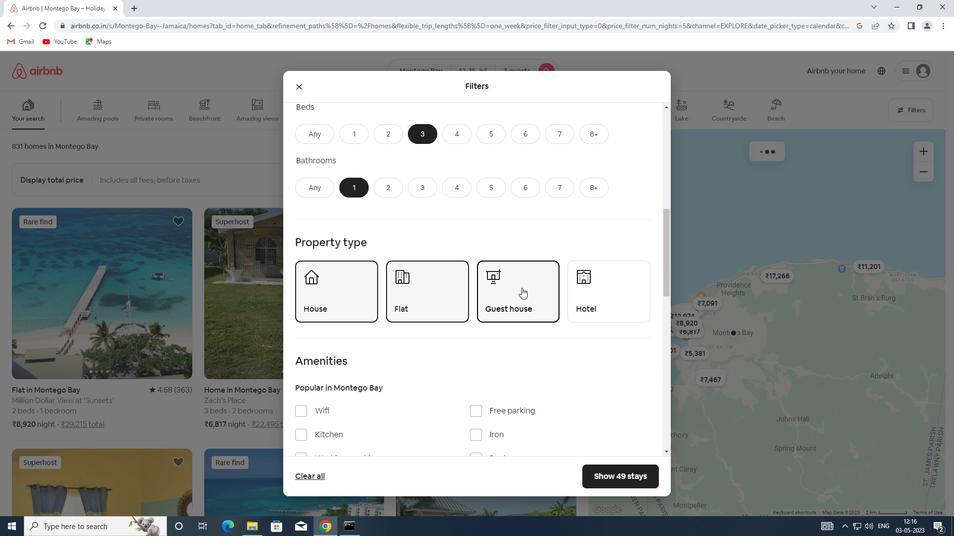 
Action: Mouse scrolled (521, 287) with delta (0, 0)
Screenshot: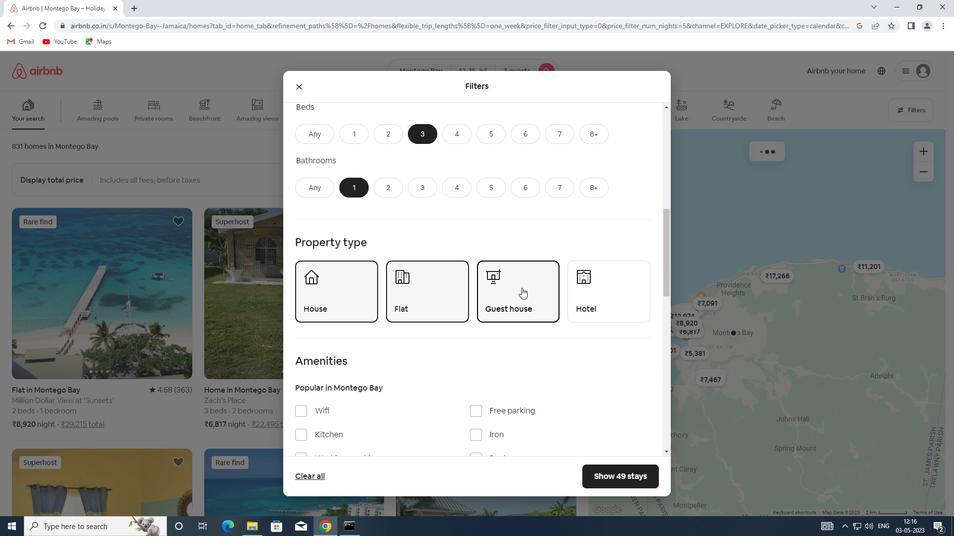 
Action: Mouse scrolled (521, 287) with delta (0, 0)
Screenshot: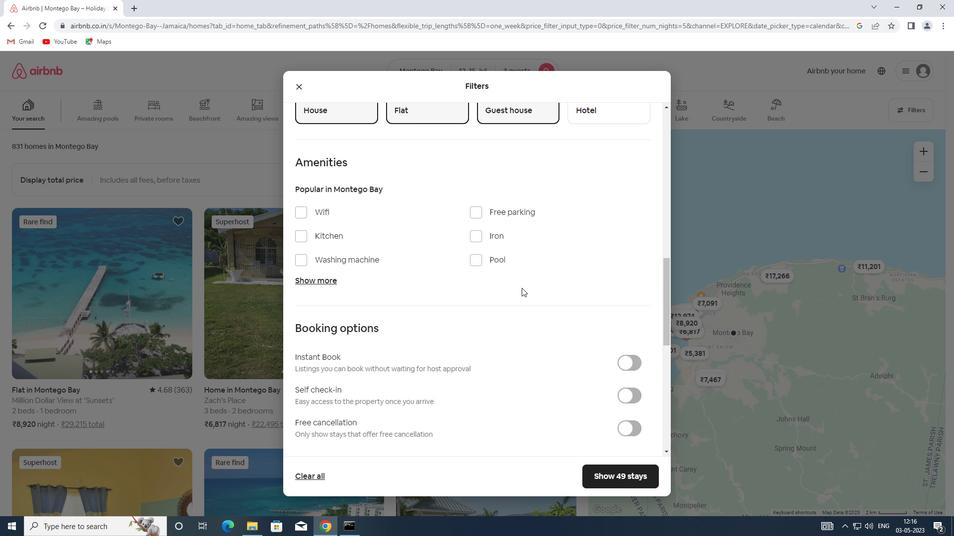 
Action: Mouse moved to (334, 207)
Screenshot: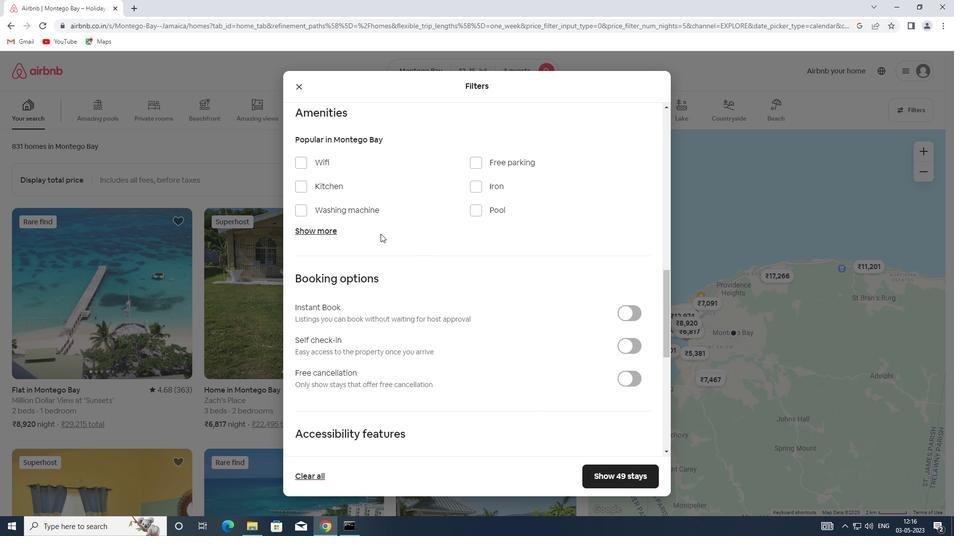 
Action: Mouse pressed left at (334, 207)
Screenshot: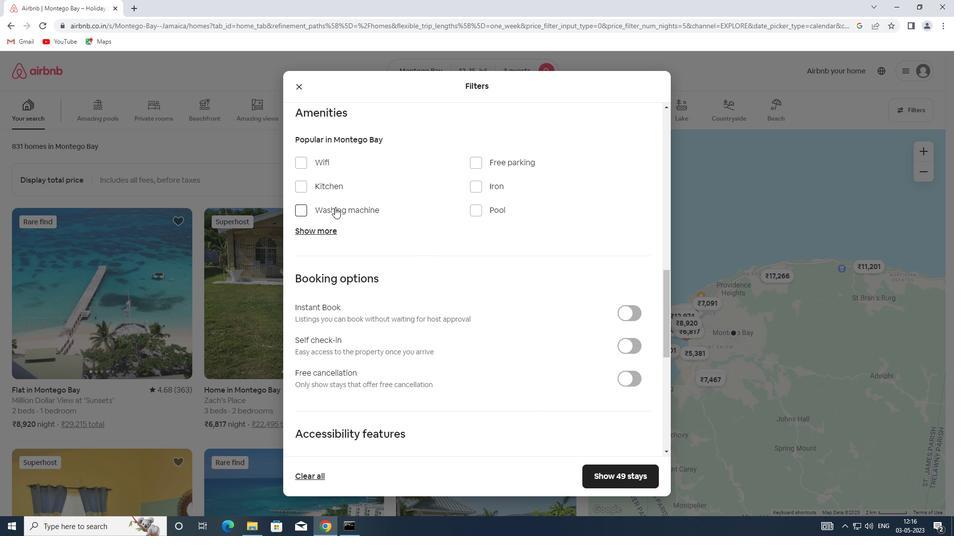 
Action: Mouse moved to (635, 347)
Screenshot: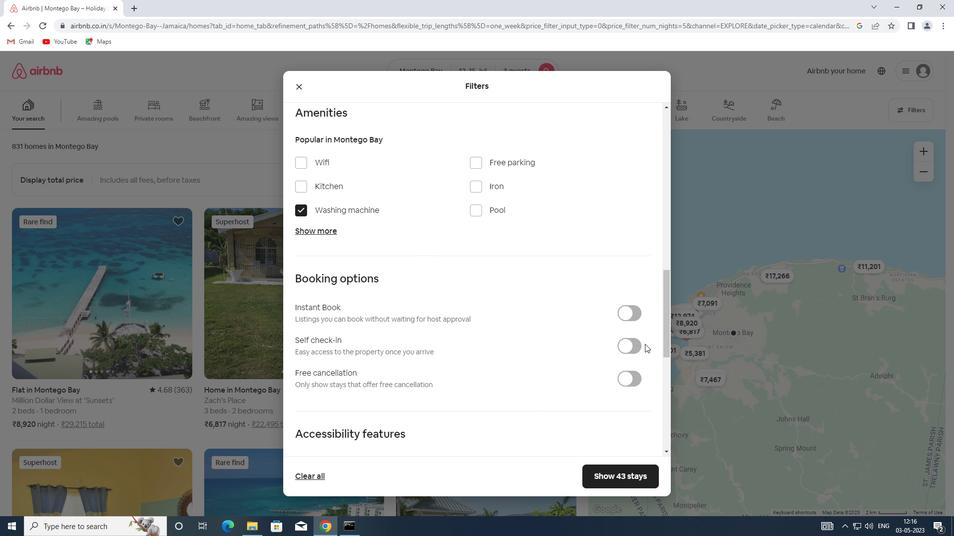 
Action: Mouse pressed left at (635, 347)
Screenshot: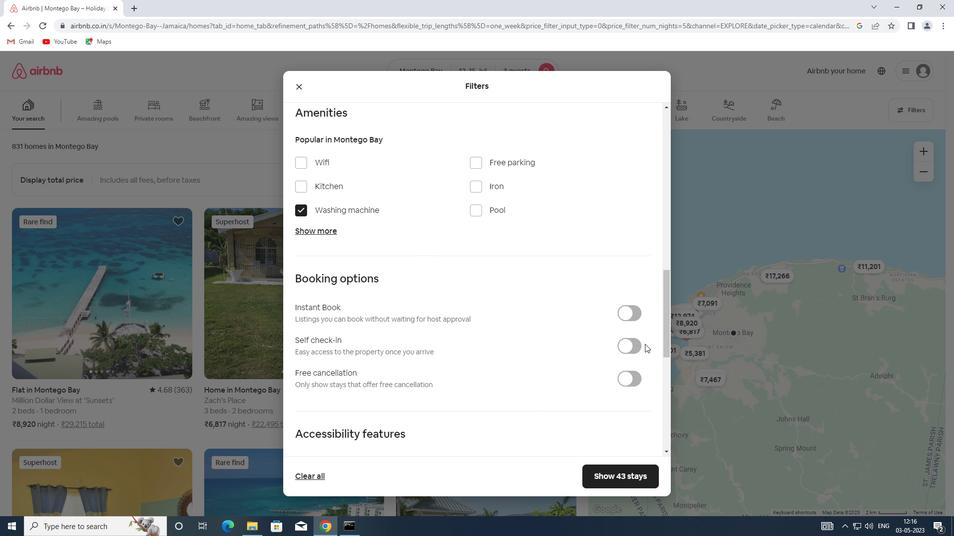
Action: Mouse moved to (634, 332)
Screenshot: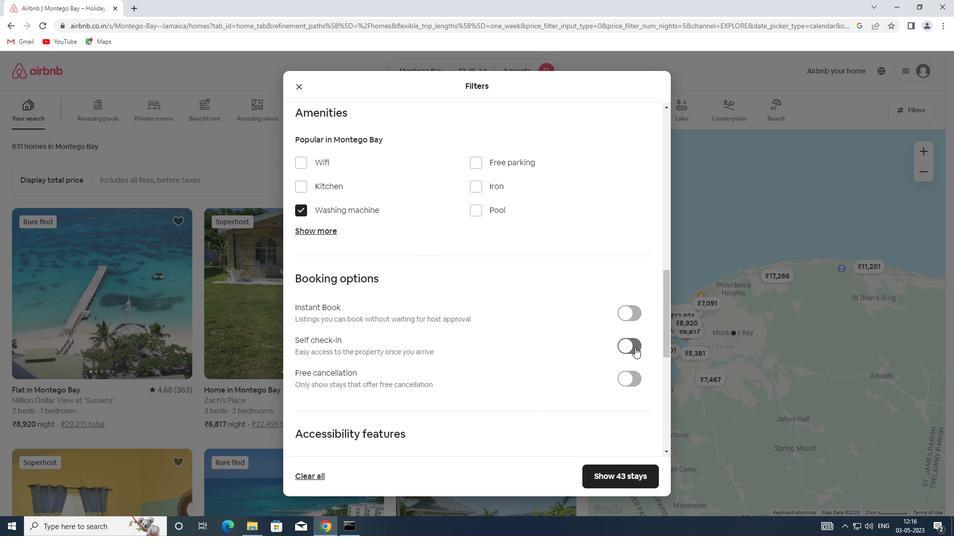 
Action: Mouse scrolled (634, 332) with delta (0, 0)
Screenshot: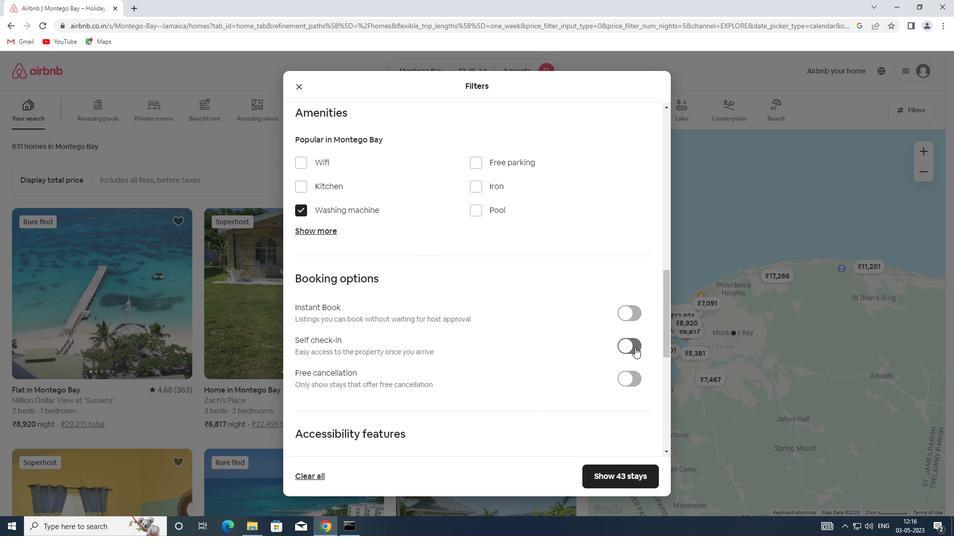 
Action: Mouse scrolled (634, 332) with delta (0, 0)
Screenshot: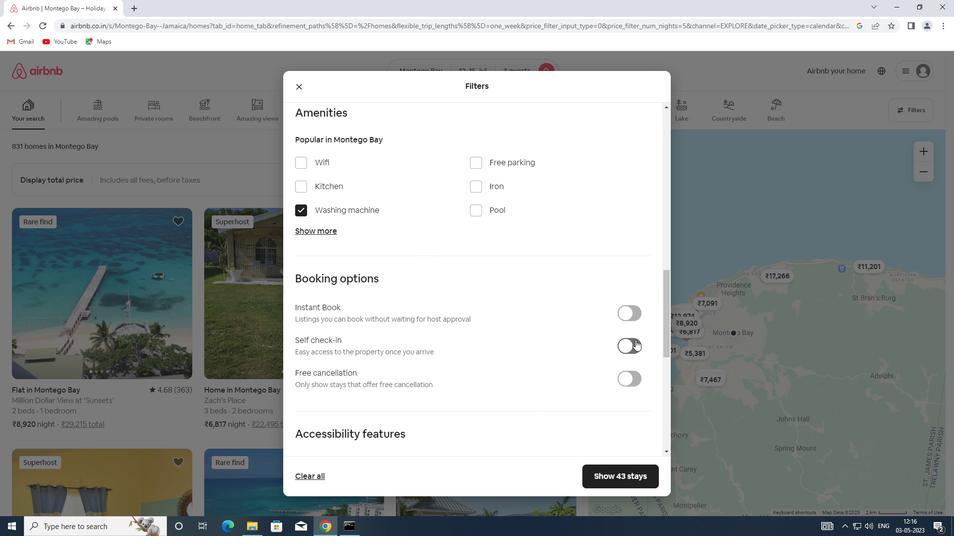
Action: Mouse scrolled (634, 332) with delta (0, 0)
Screenshot: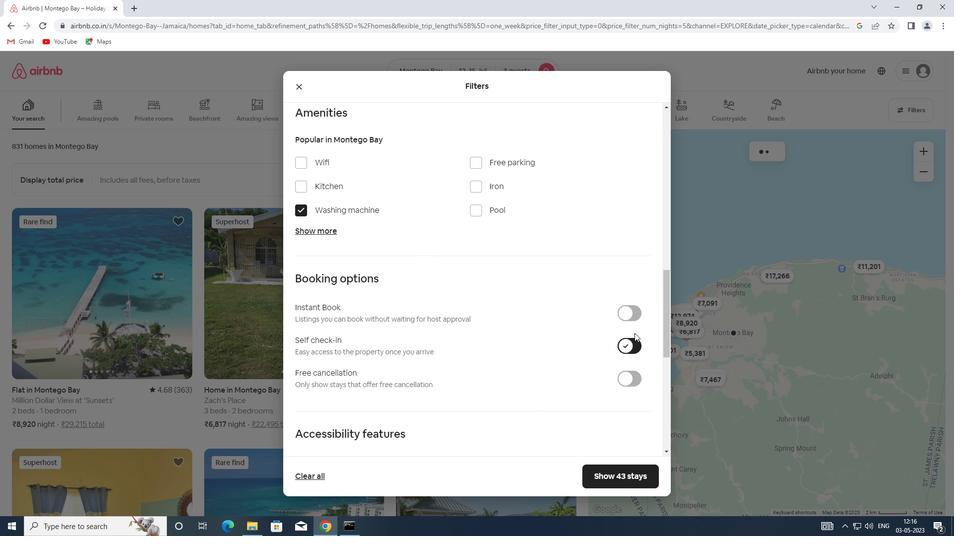 
Action: Mouse scrolled (634, 332) with delta (0, 0)
Screenshot: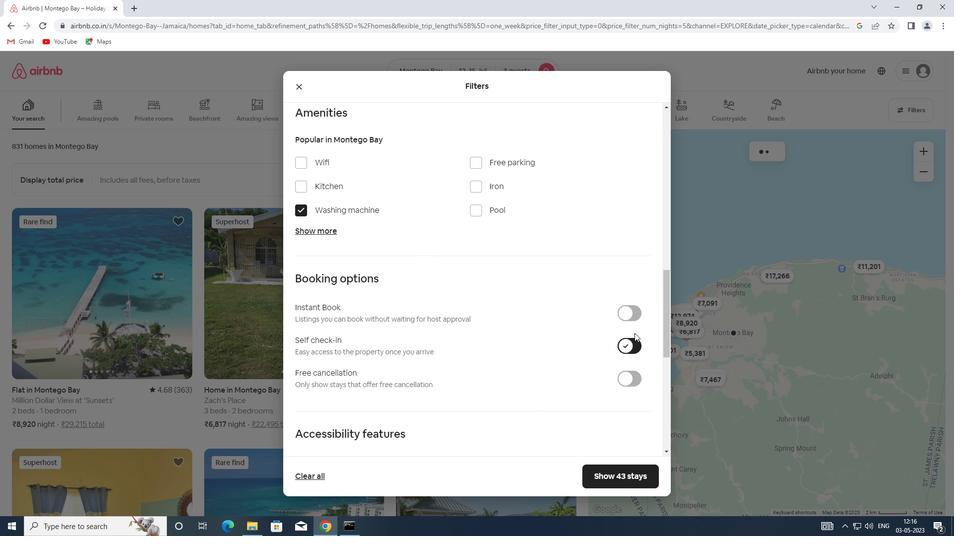 
Action: Mouse moved to (570, 318)
Screenshot: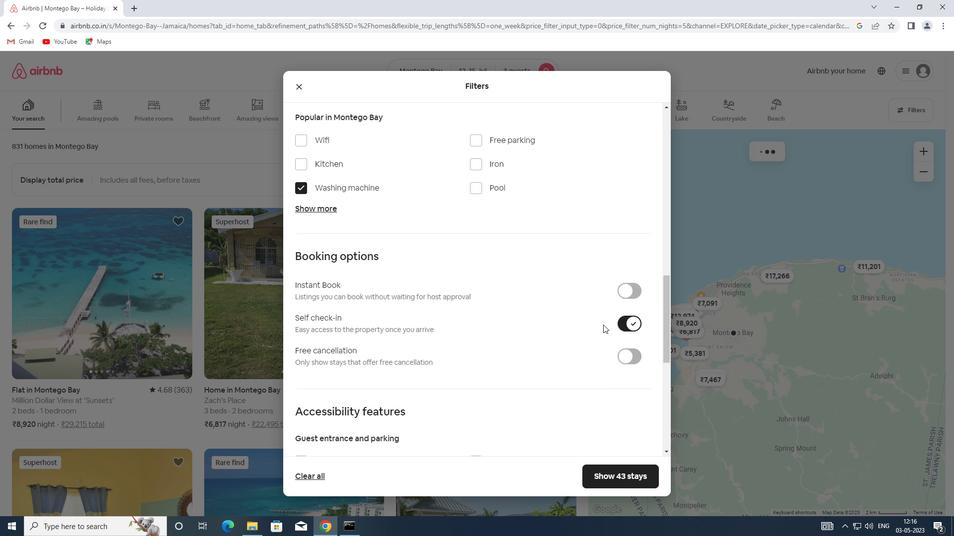 
Action: Mouse scrolled (570, 317) with delta (0, 0)
Screenshot: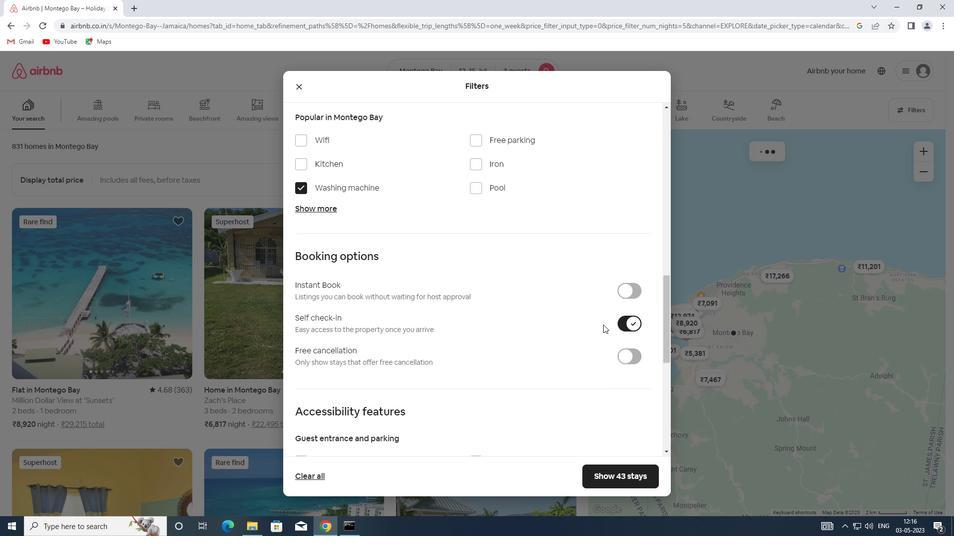 
Action: Mouse scrolled (570, 318) with delta (0, 0)
Screenshot: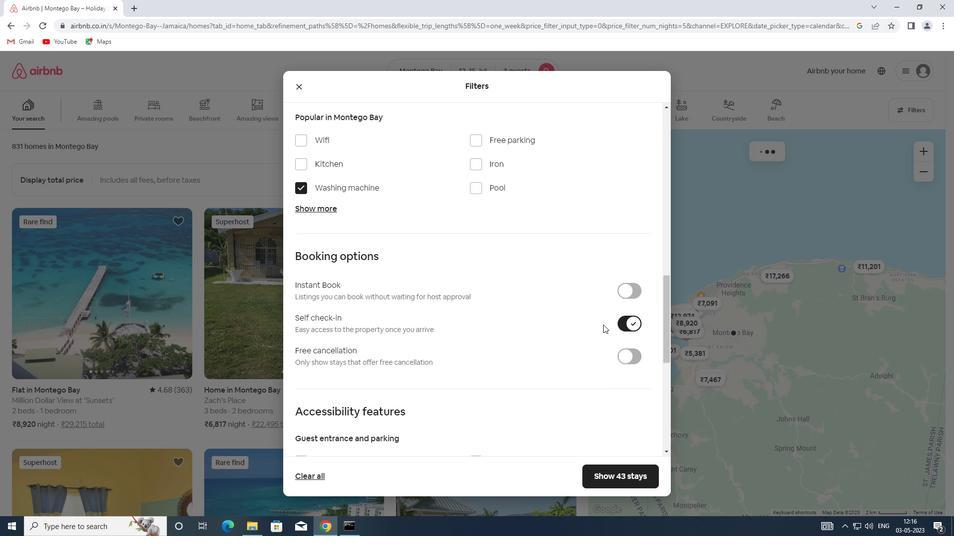 
Action: Mouse scrolled (570, 317) with delta (0, 0)
Screenshot: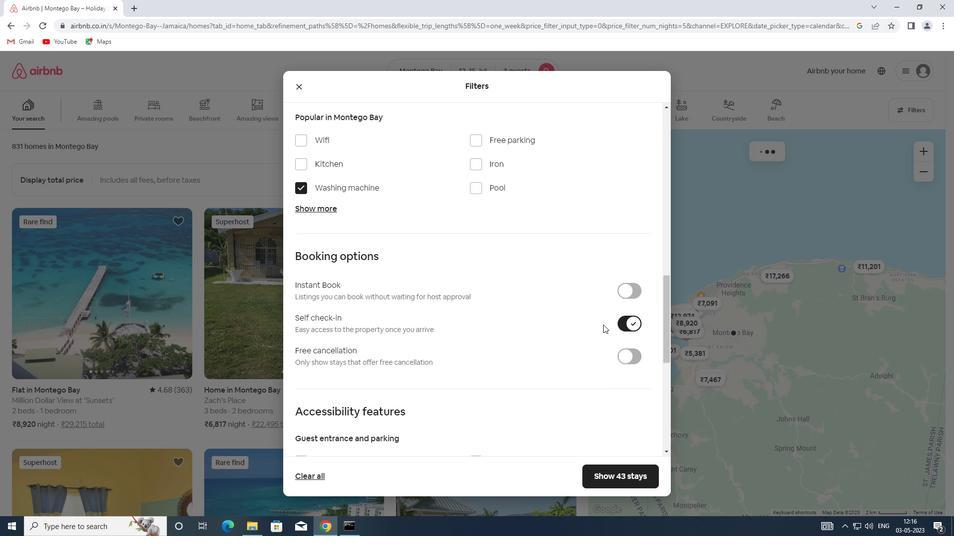 
Action: Mouse scrolled (570, 318) with delta (0, 0)
Screenshot: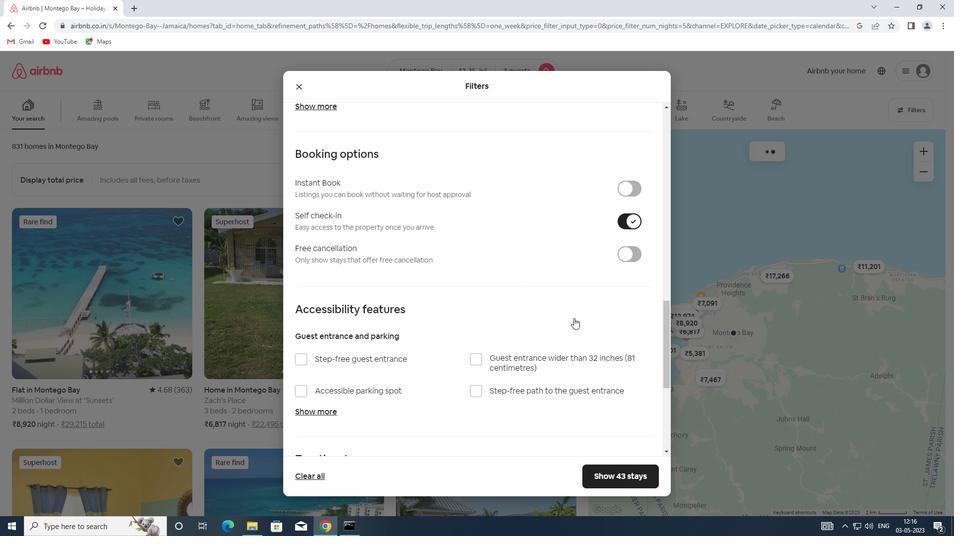 
Action: Mouse moved to (317, 418)
Screenshot: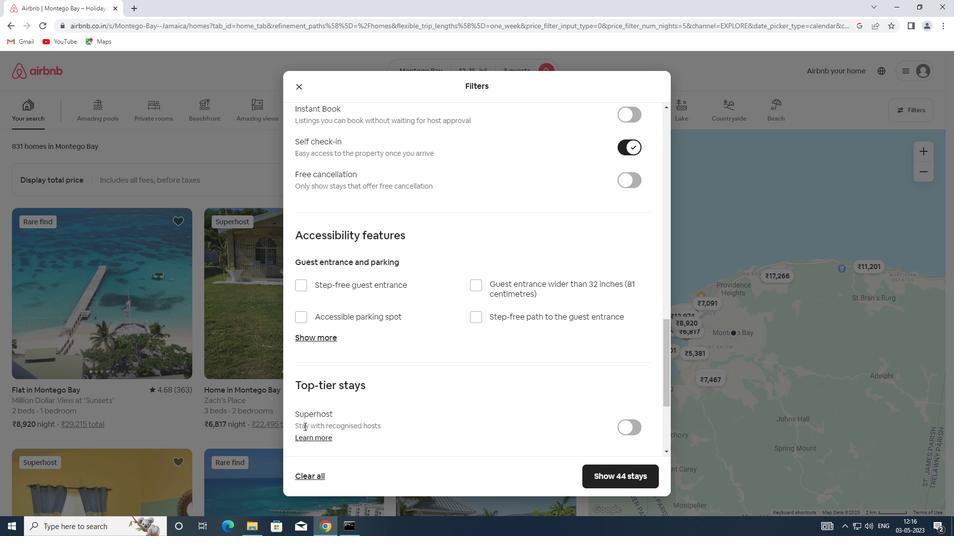
Action: Mouse scrolled (317, 417) with delta (0, 0)
Screenshot: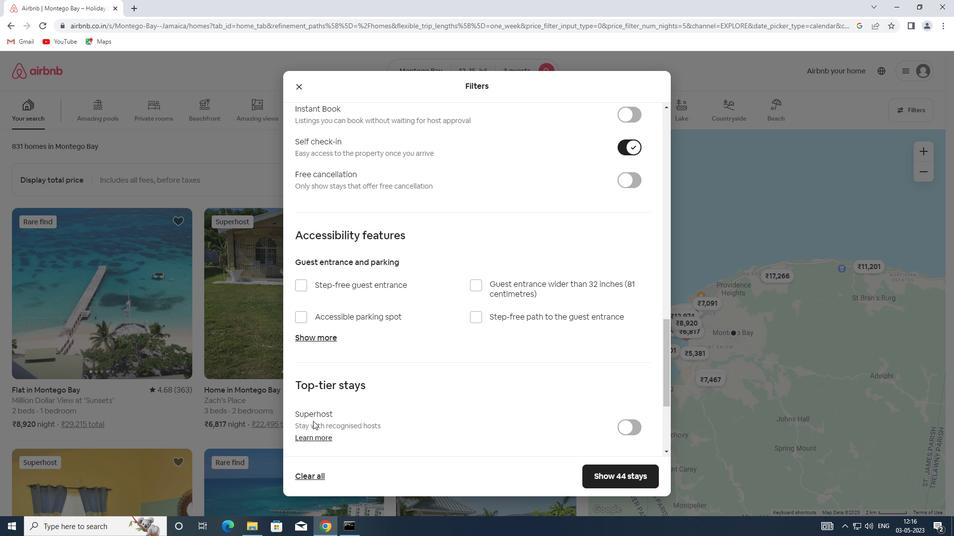 
Action: Mouse scrolled (317, 417) with delta (0, 0)
Screenshot: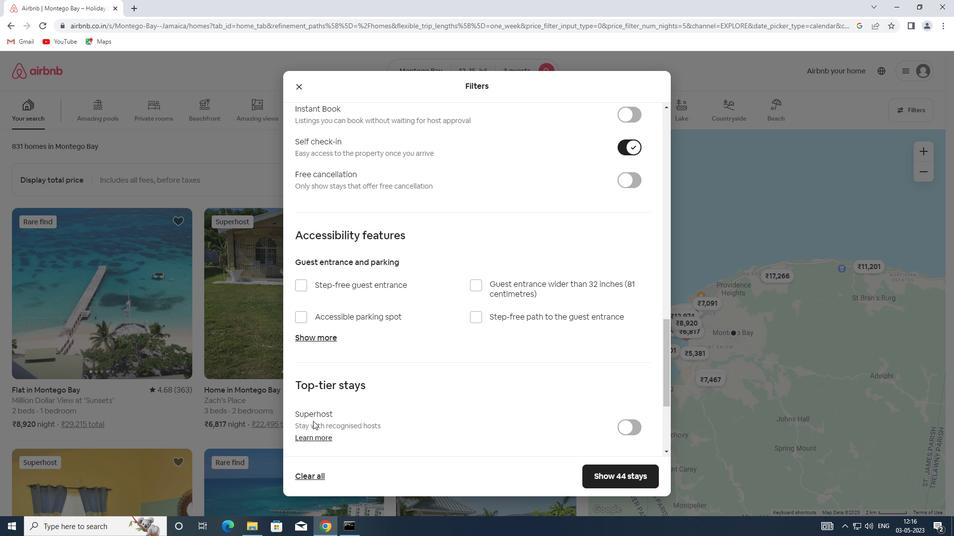 
Action: Mouse scrolled (317, 417) with delta (0, 0)
Screenshot: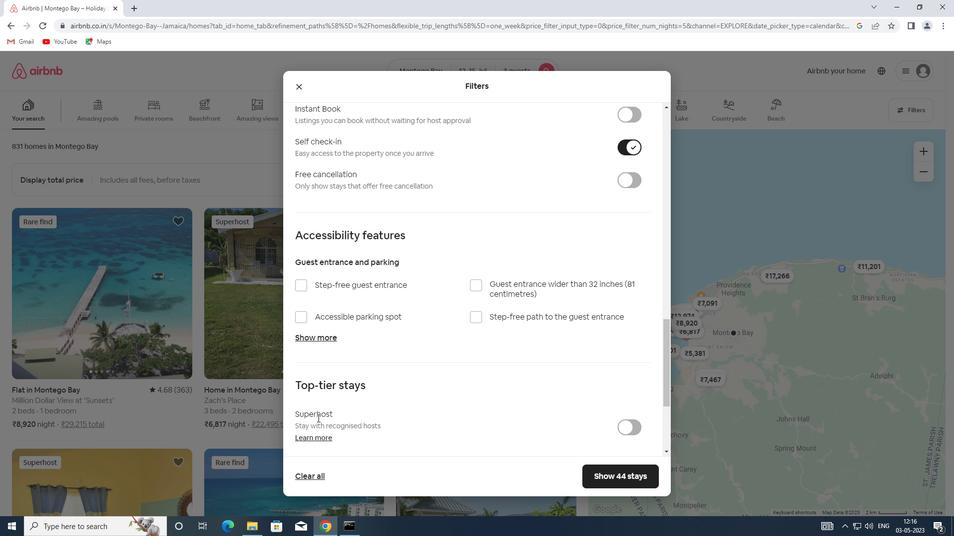 
Action: Mouse moved to (343, 404)
Screenshot: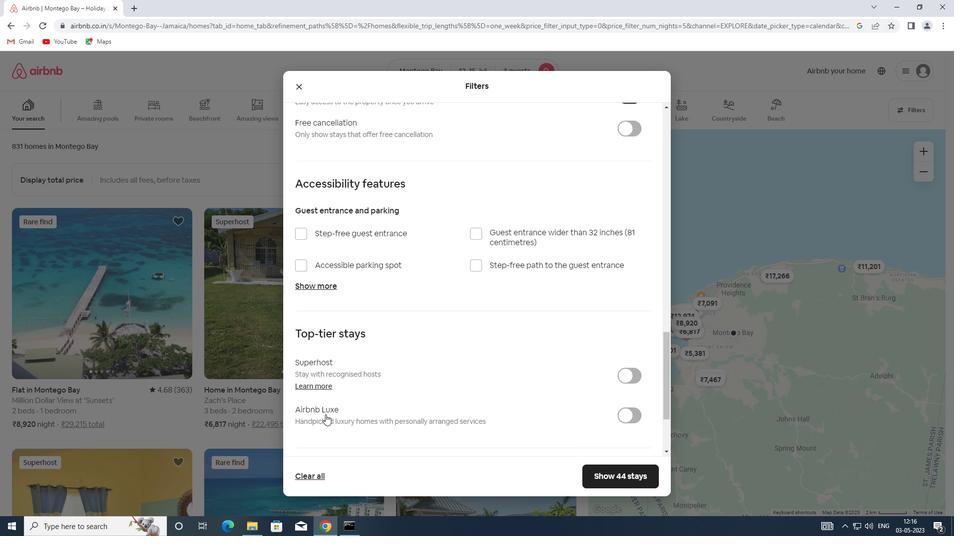 
Action: Mouse scrolled (343, 404) with delta (0, 0)
Screenshot: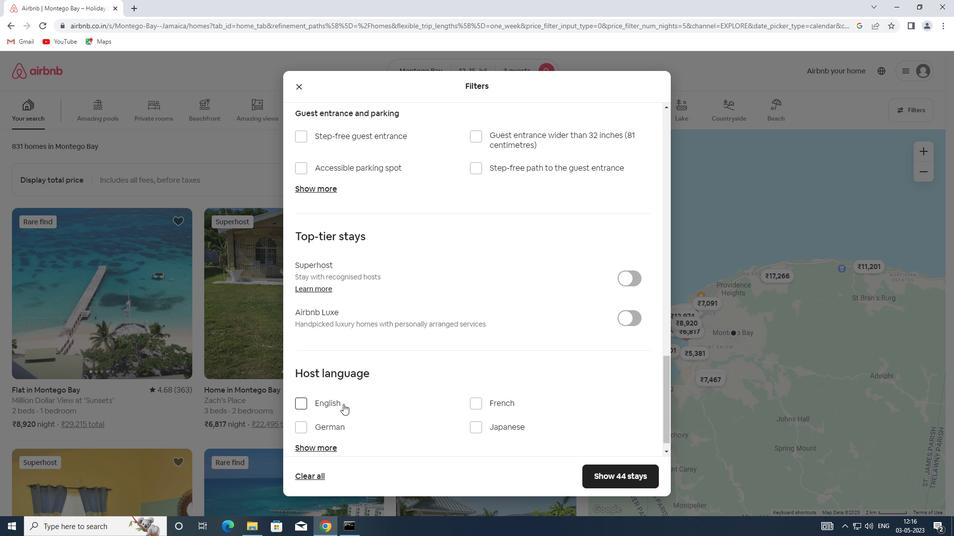 
Action: Mouse scrolled (343, 404) with delta (0, 0)
Screenshot: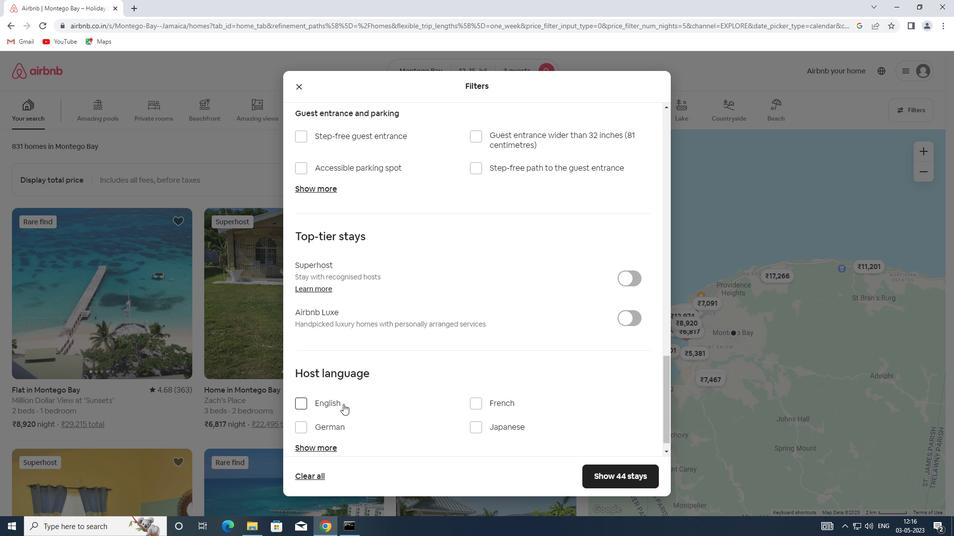 
Action: Mouse scrolled (343, 404) with delta (0, 0)
Screenshot: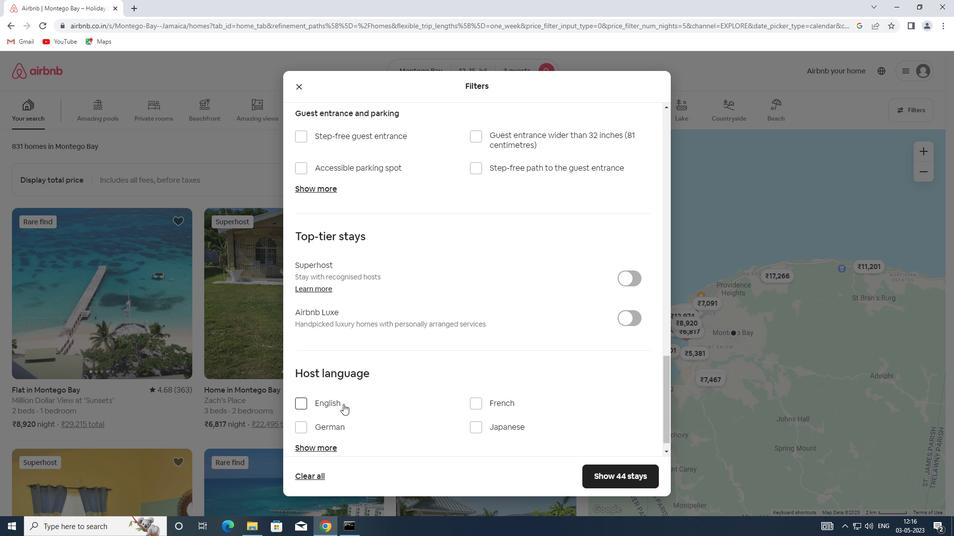 
Action: Mouse moved to (338, 386)
Screenshot: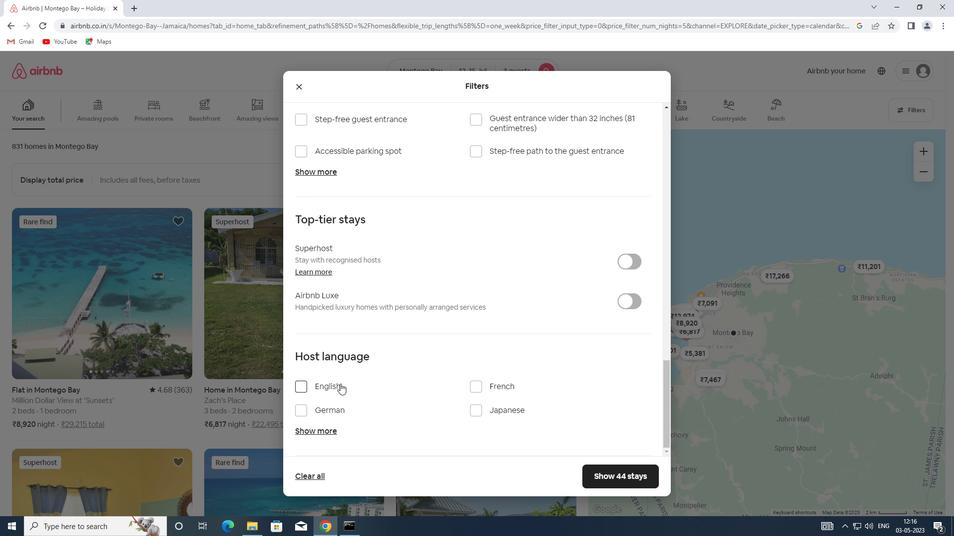 
Action: Mouse pressed left at (338, 386)
Screenshot: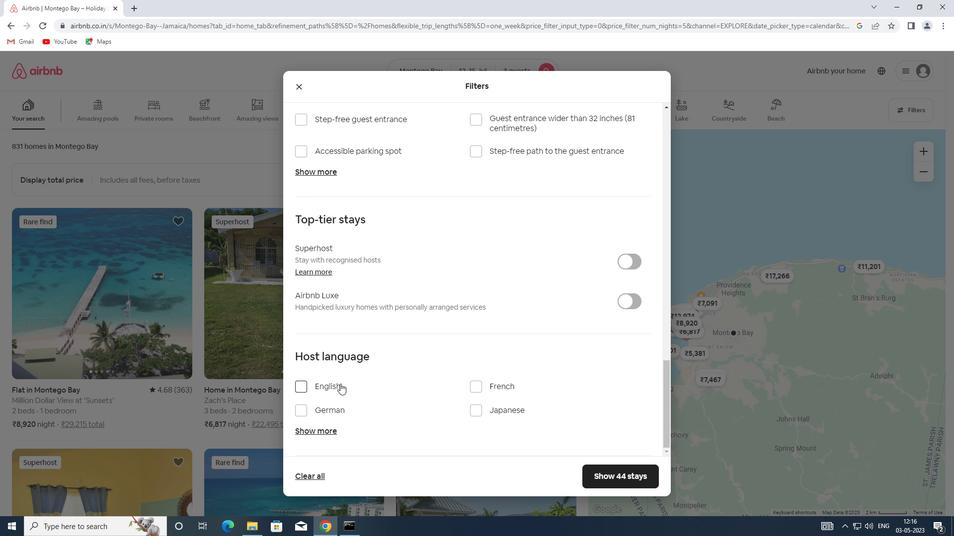 
Action: Mouse moved to (628, 477)
Screenshot: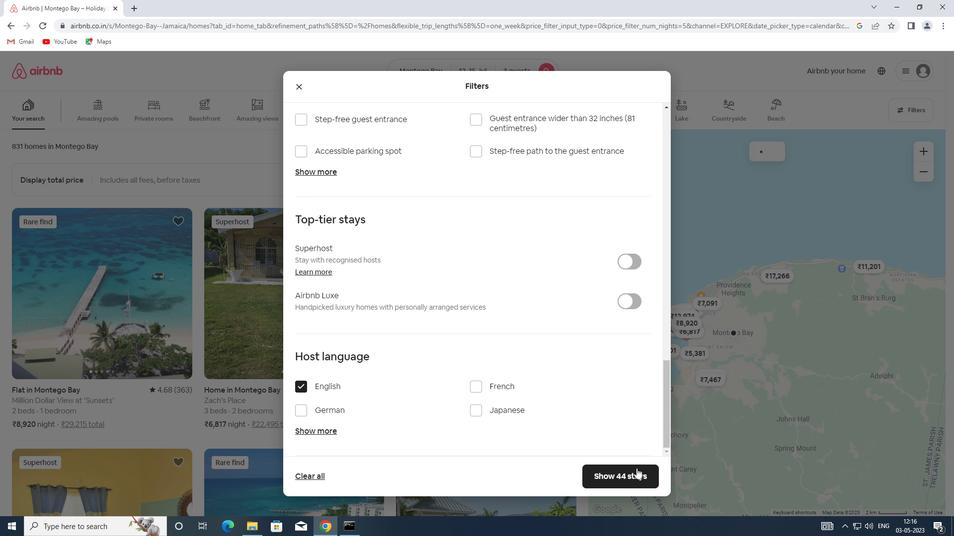 
Action: Mouse pressed left at (628, 477)
Screenshot: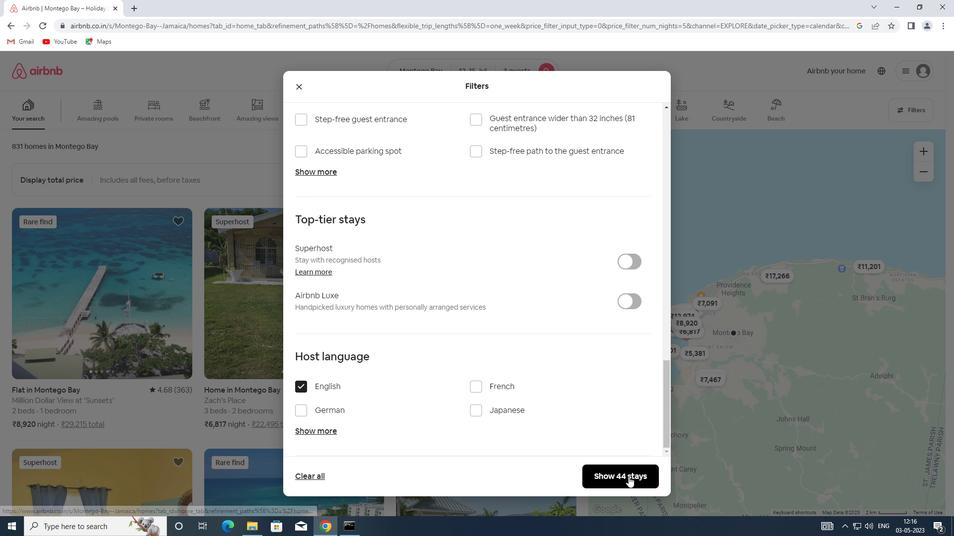
